 Task: Search one way flight ticket for 5 adults, 2 children, 1 infant in seat and 1 infant on lap in economy from Tucson: Tucson International Airport to Gillette: Gillette Campbell County Airport on 5-1-2023. Choice of flights is Alaska. Number of bags: 2 carry on bags. Price is upto 20000. Outbound departure time preference is 4:30.
Action: Mouse moved to (287, 171)
Screenshot: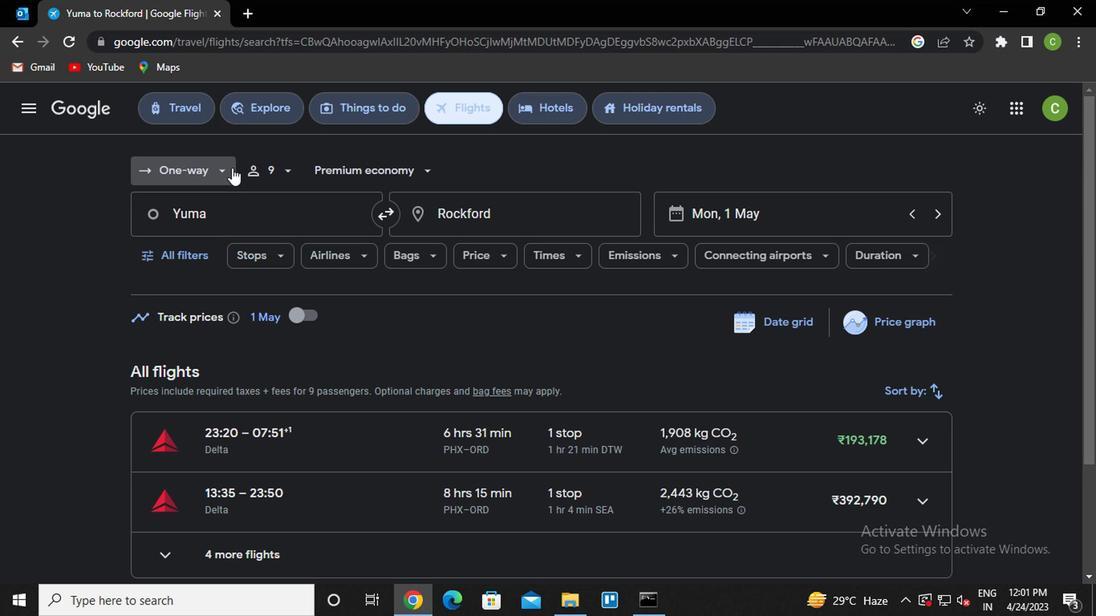 
Action: Mouse pressed left at (287, 171)
Screenshot: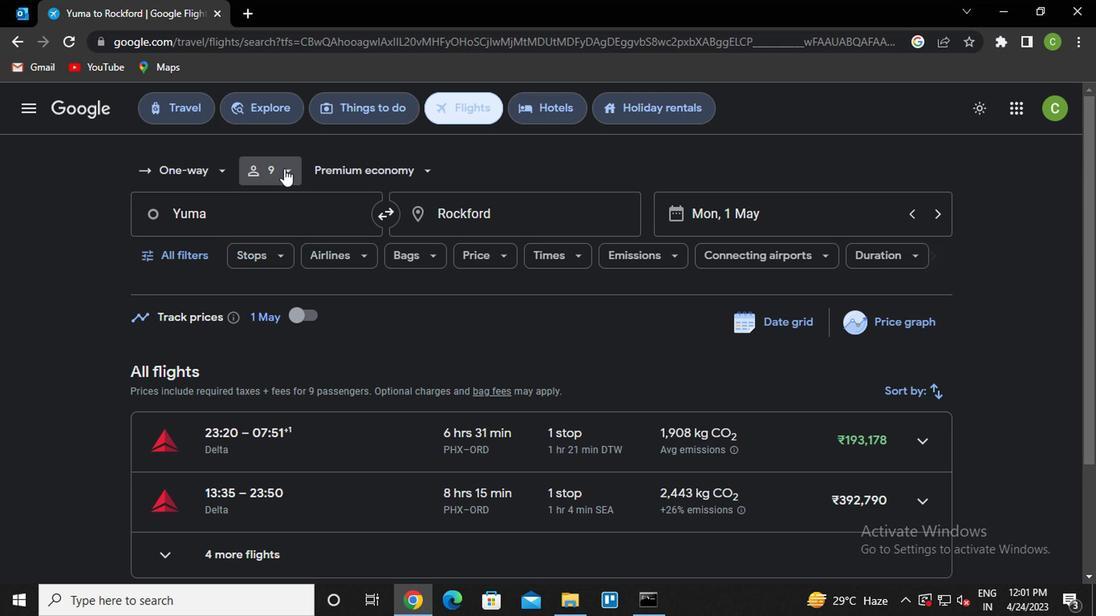 
Action: Mouse moved to (404, 217)
Screenshot: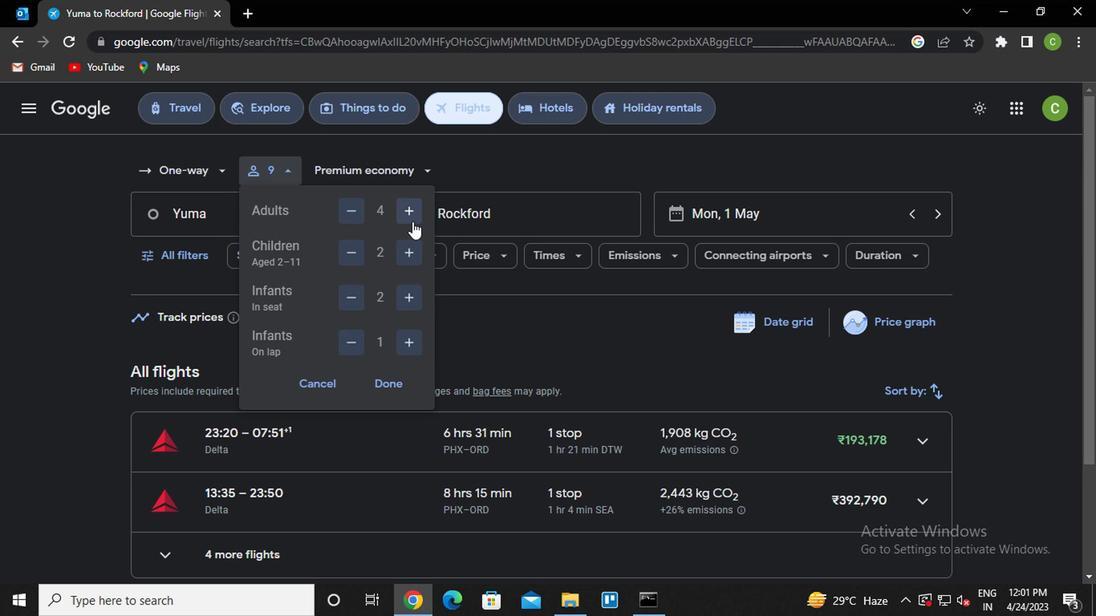 
Action: Mouse pressed left at (404, 217)
Screenshot: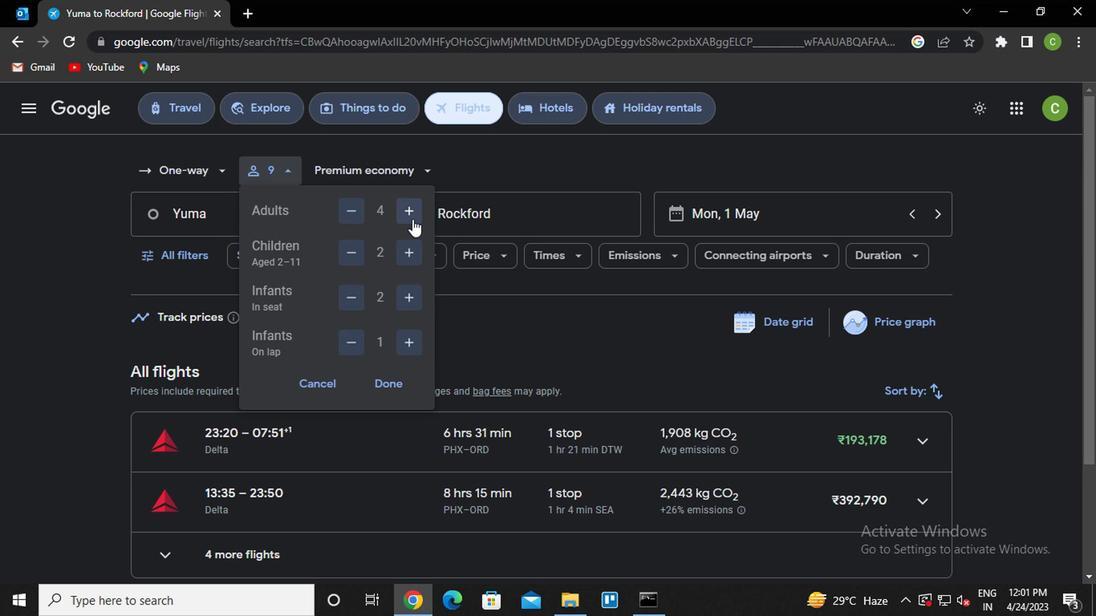 
Action: Mouse moved to (350, 247)
Screenshot: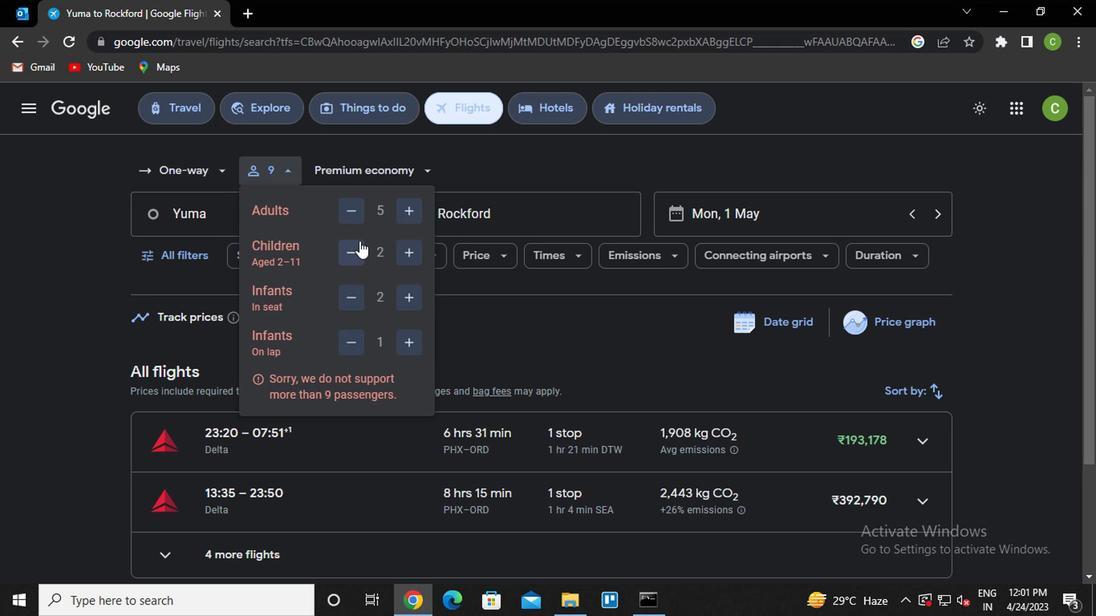 
Action: Mouse pressed left at (350, 247)
Screenshot: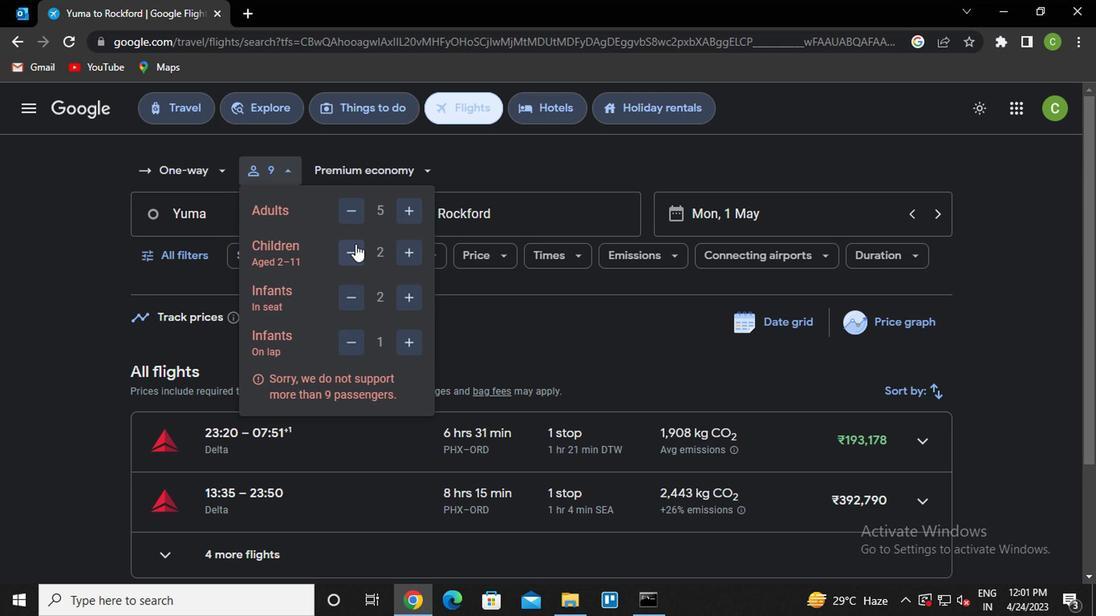 
Action: Mouse moved to (404, 254)
Screenshot: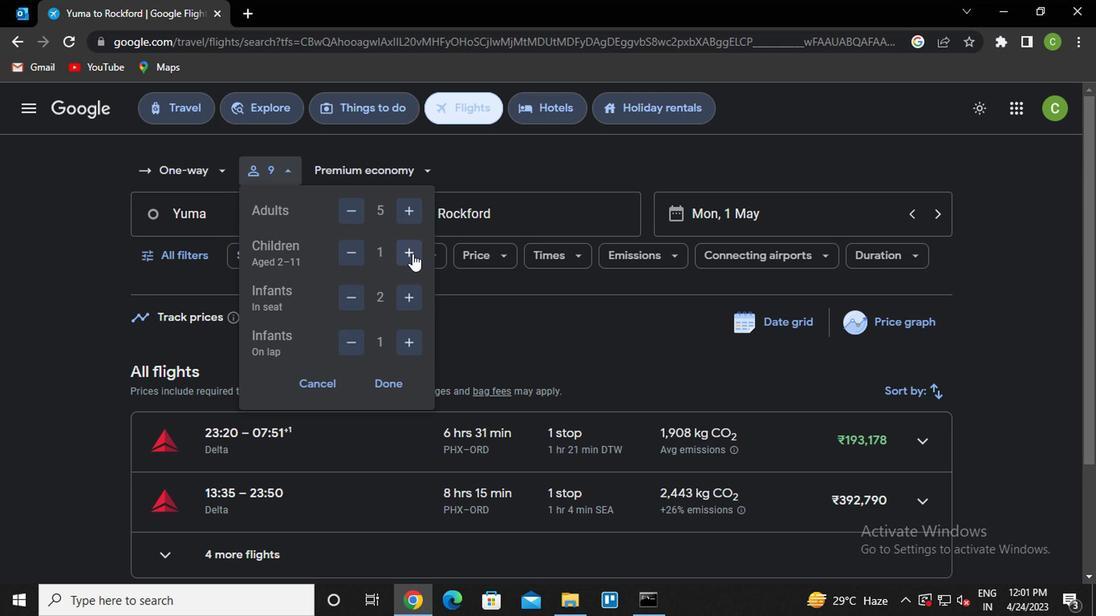 
Action: Mouse pressed left at (404, 254)
Screenshot: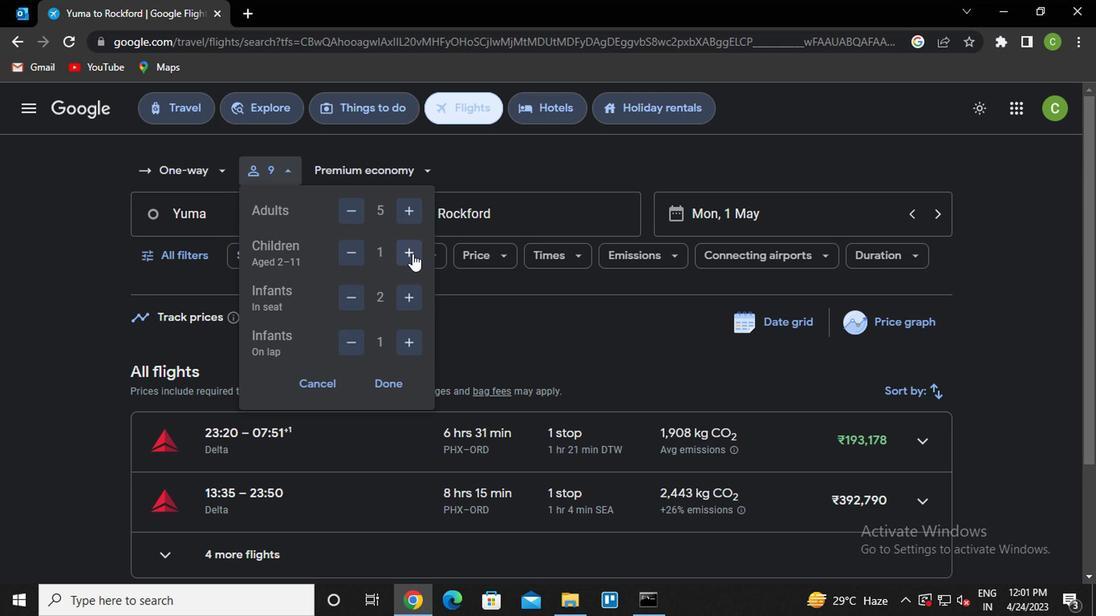 
Action: Mouse moved to (351, 296)
Screenshot: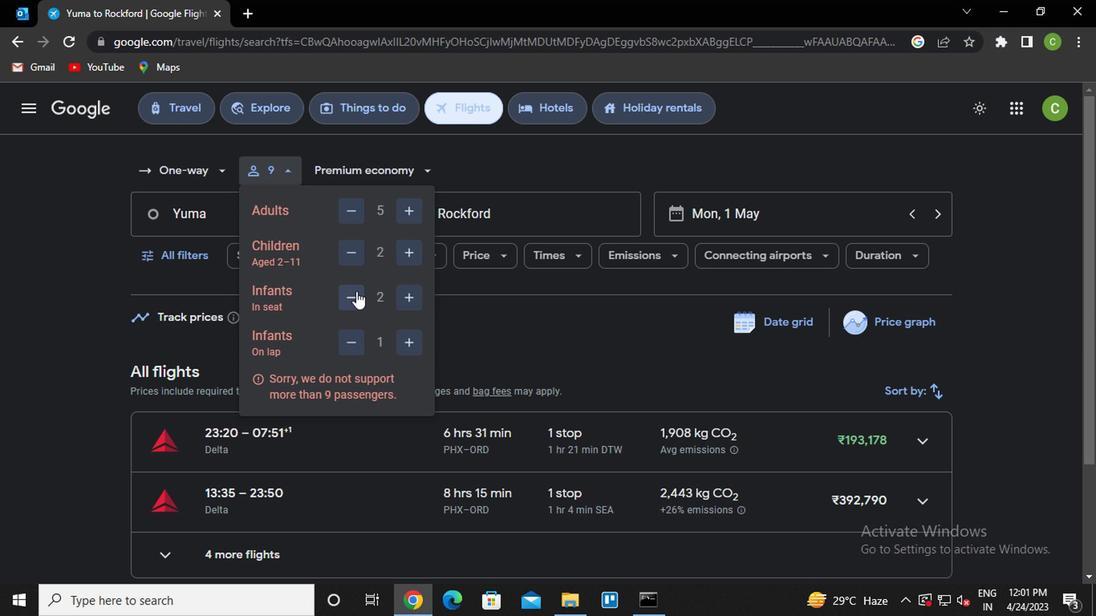 
Action: Mouse pressed left at (351, 296)
Screenshot: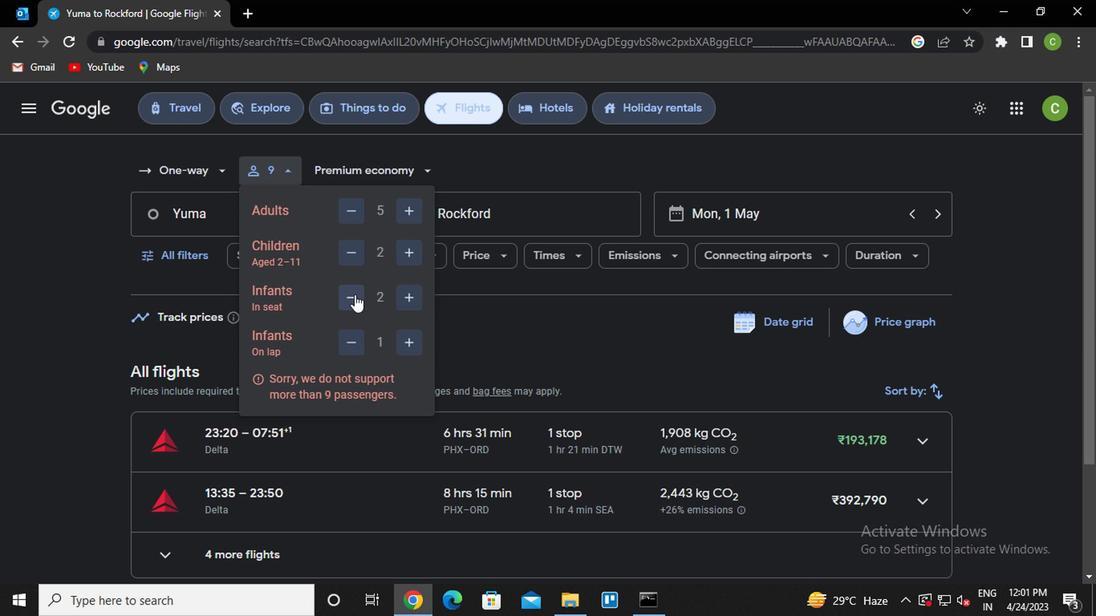 
Action: Mouse moved to (353, 338)
Screenshot: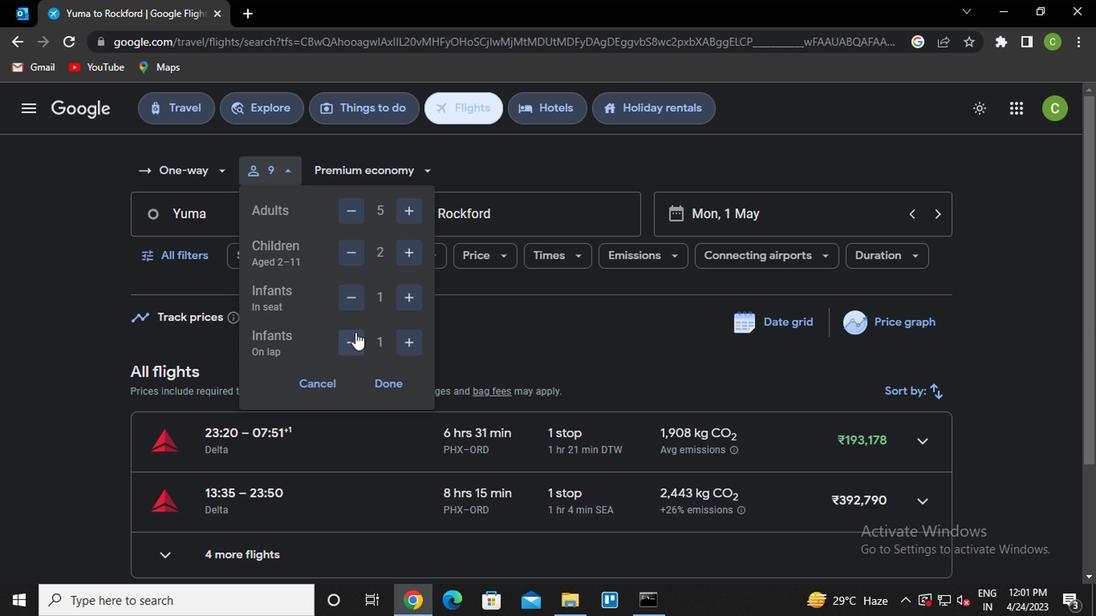
Action: Mouse pressed left at (353, 338)
Screenshot: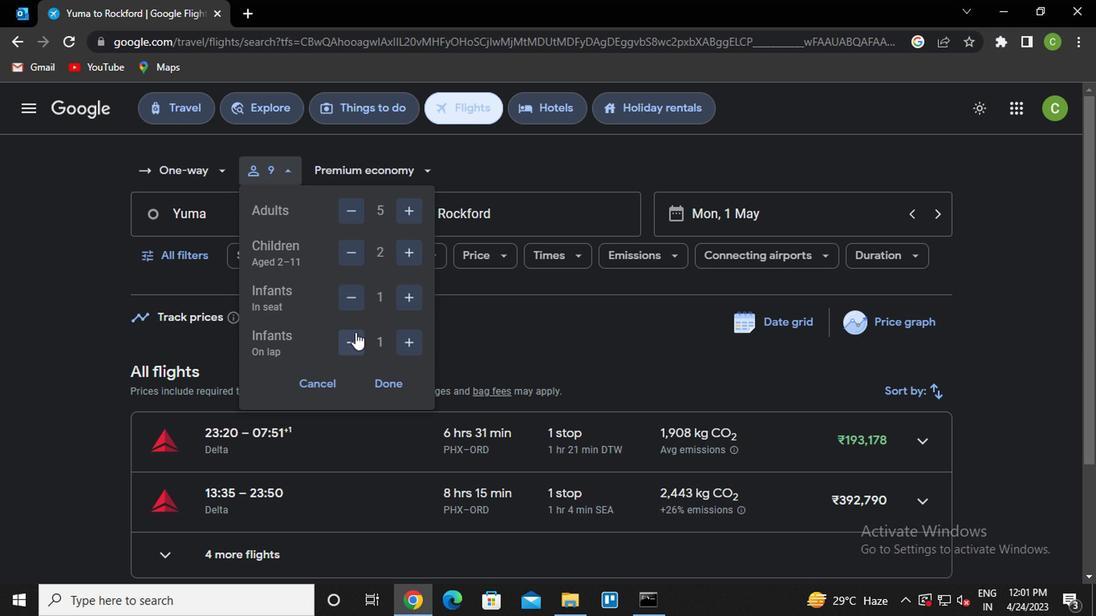 
Action: Mouse moved to (387, 382)
Screenshot: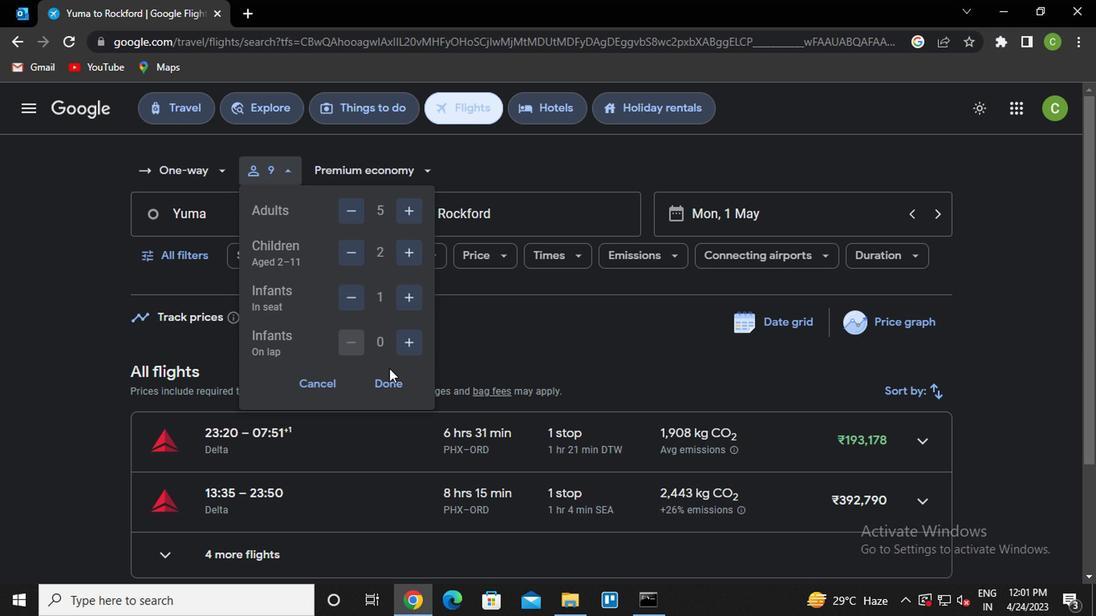 
Action: Mouse pressed left at (387, 382)
Screenshot: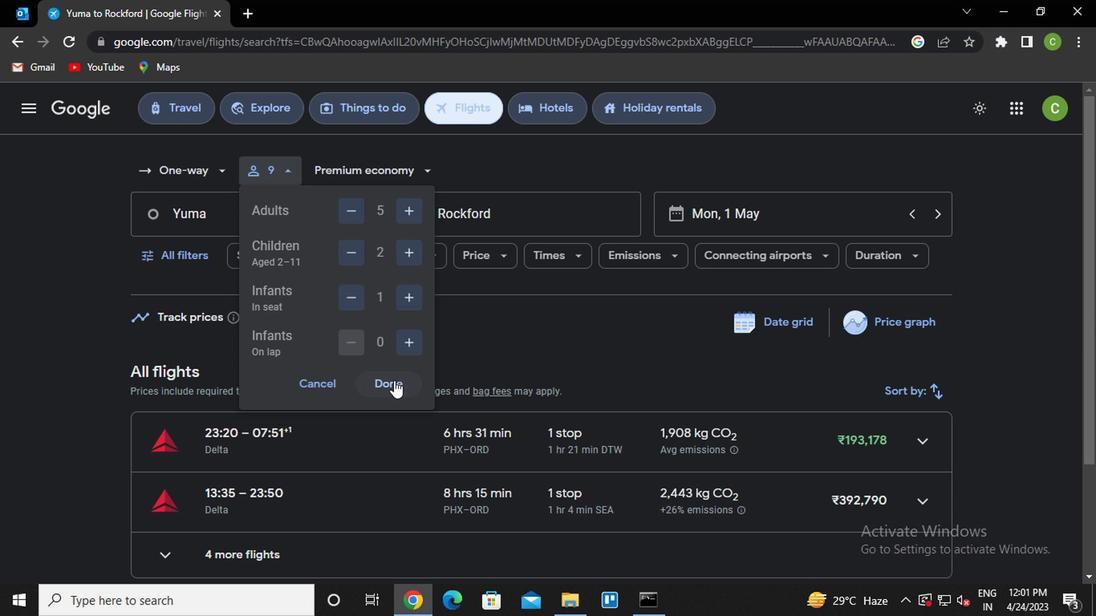 
Action: Mouse moved to (368, 179)
Screenshot: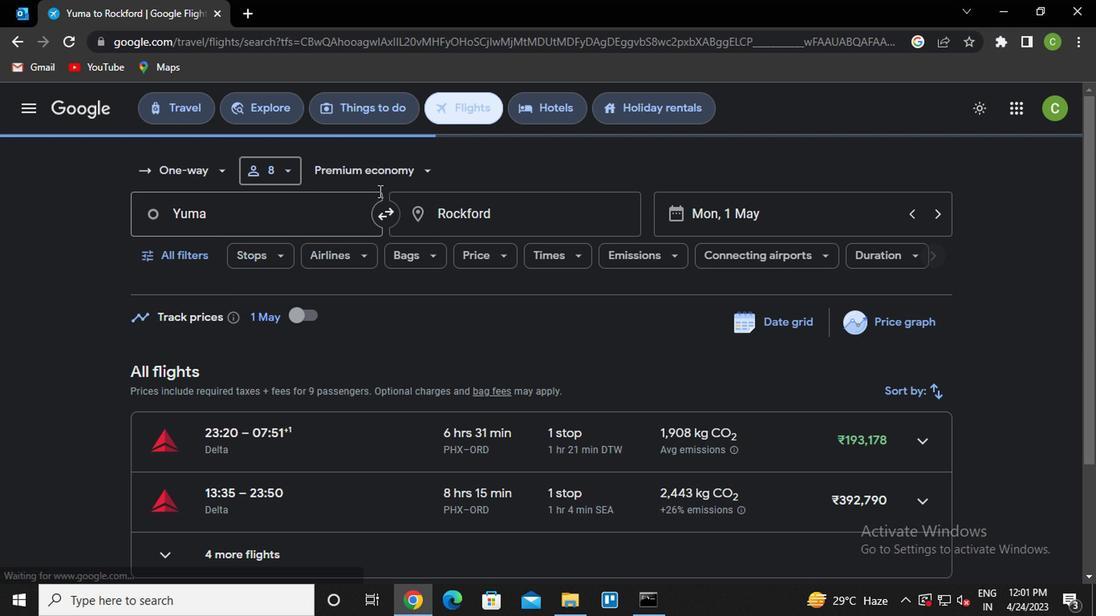 
Action: Mouse pressed left at (368, 179)
Screenshot: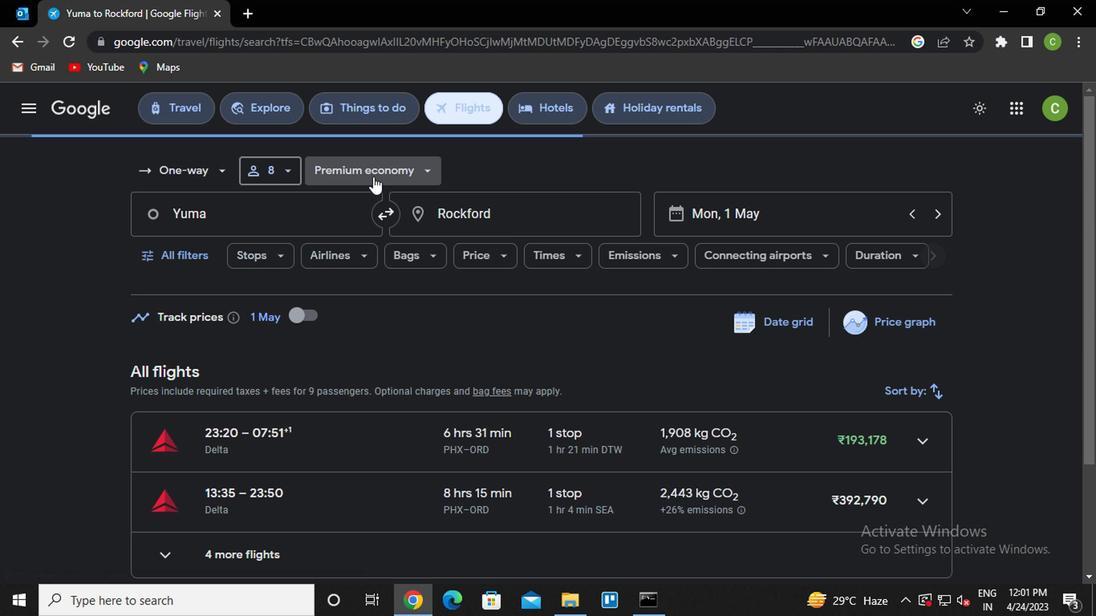 
Action: Mouse moved to (408, 217)
Screenshot: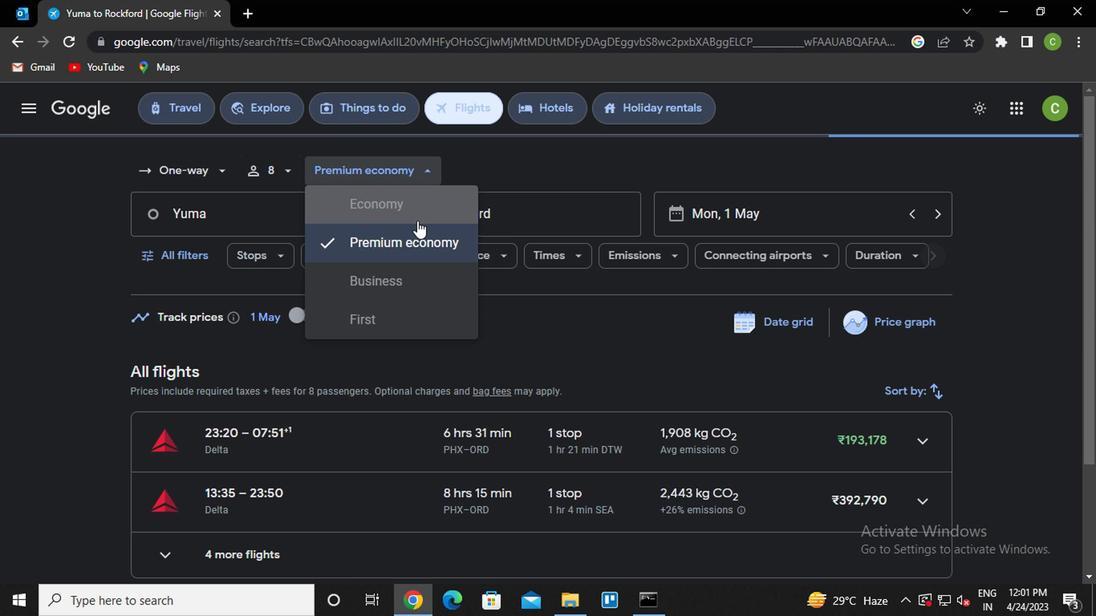 
Action: Mouse pressed left at (408, 217)
Screenshot: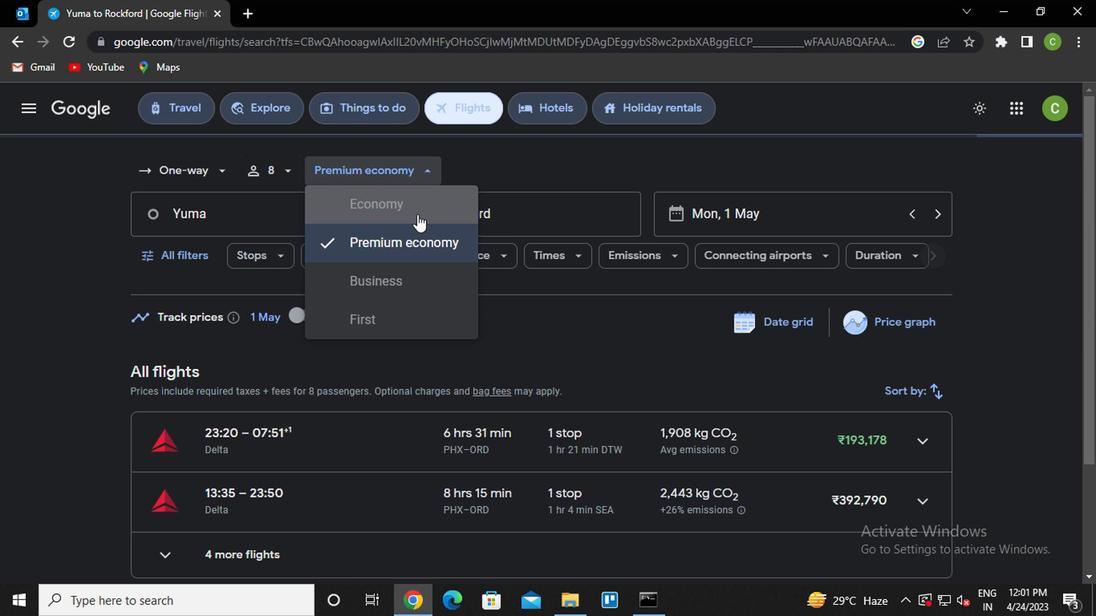 
Action: Mouse moved to (284, 220)
Screenshot: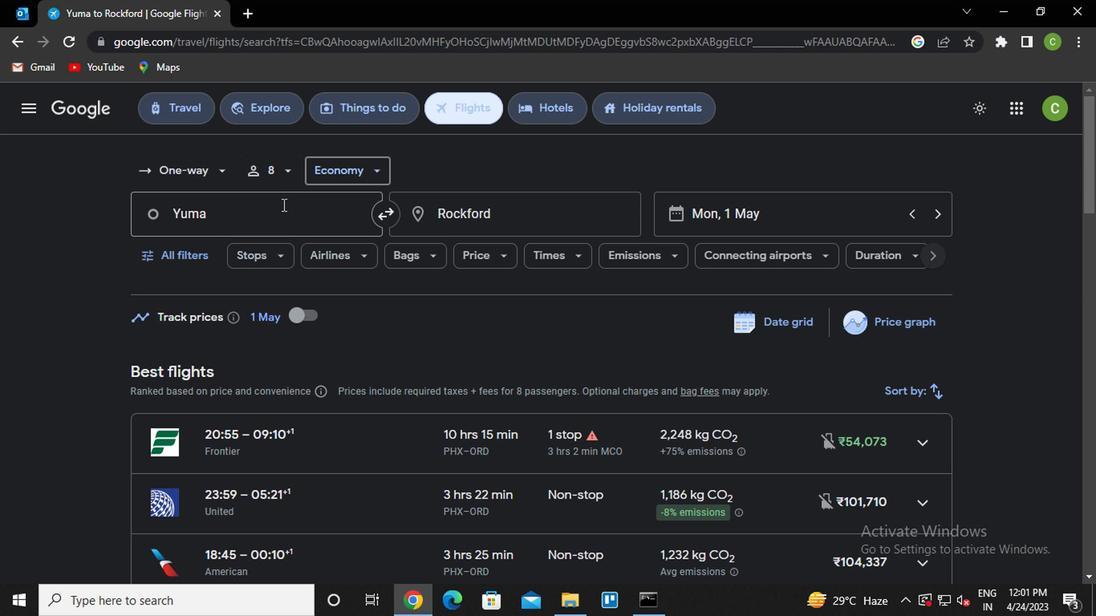 
Action: Mouse pressed left at (284, 220)
Screenshot: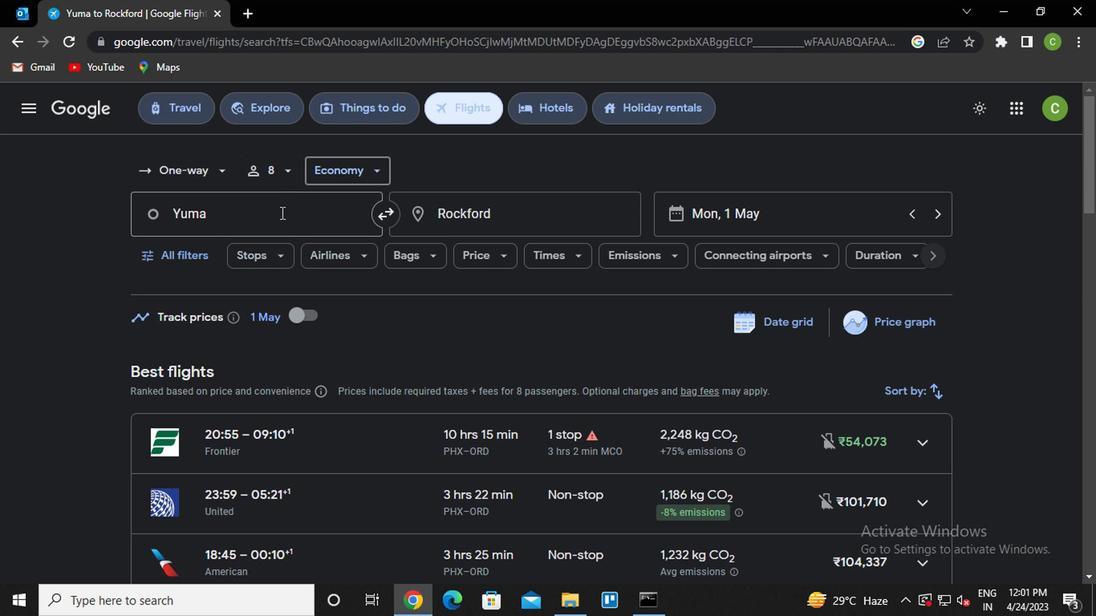 
Action: Key pressed <Key.backspace>tuscan<Key.backspace><Key.backspace><Key.backspace><Key.backspace>csn<Key.backspace>on<Key.enter>
Screenshot: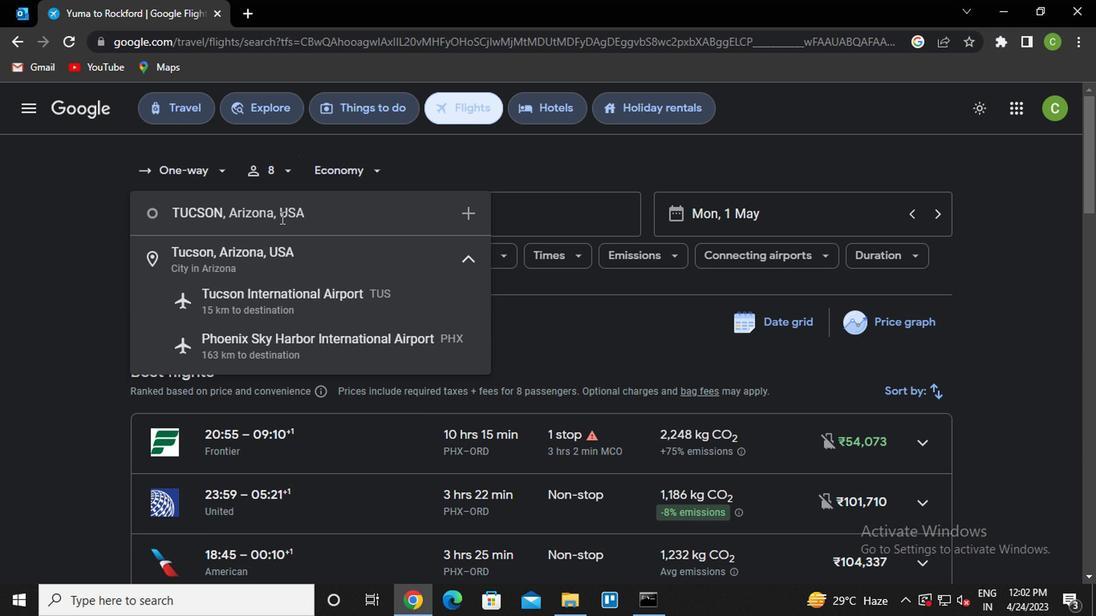 
Action: Mouse moved to (509, 214)
Screenshot: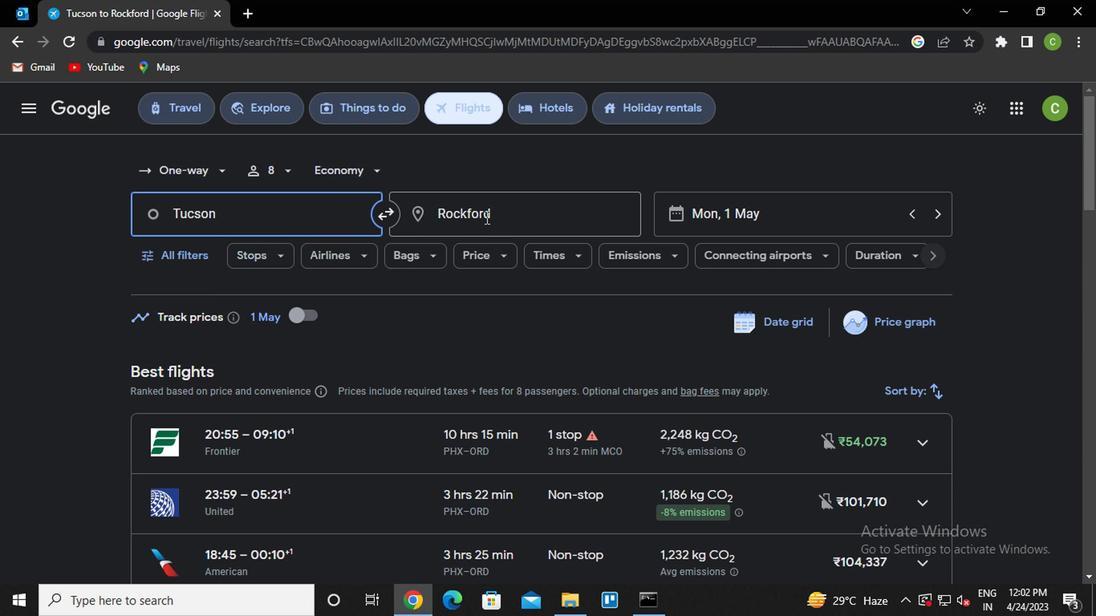 
Action: Mouse pressed left at (509, 214)
Screenshot: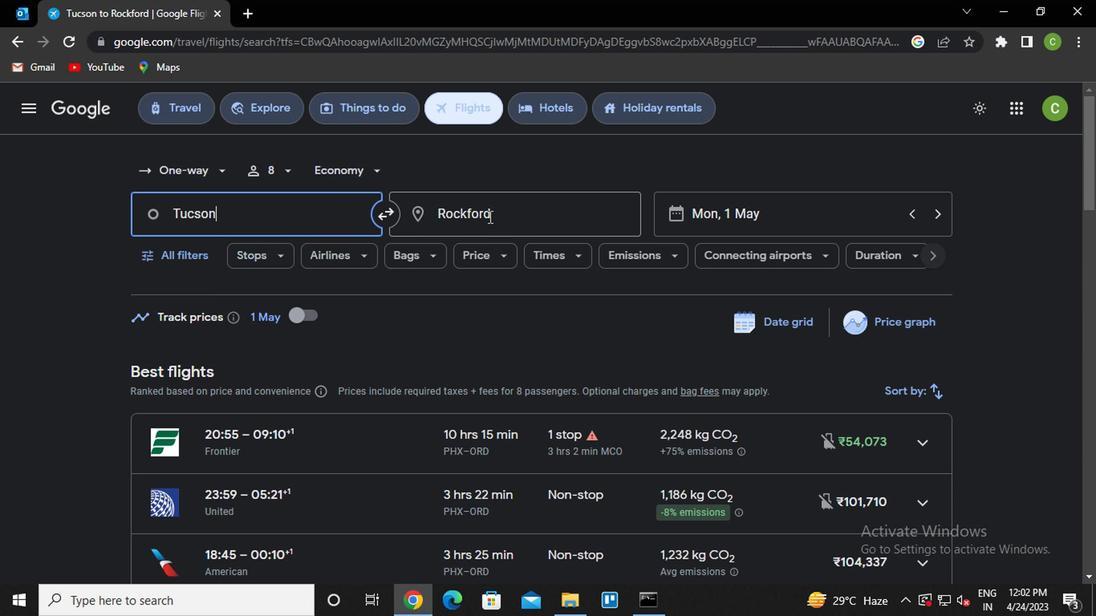 
Action: Key pressed g<Key.caps_lock>illette<Key.down><Key.enter>
Screenshot: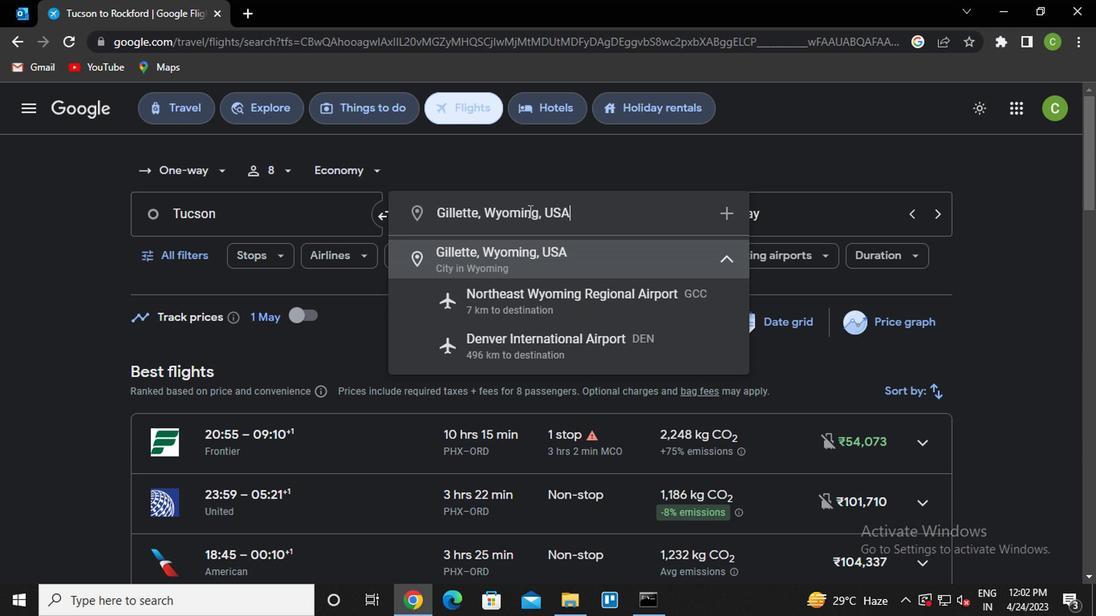 
Action: Mouse moved to (183, 258)
Screenshot: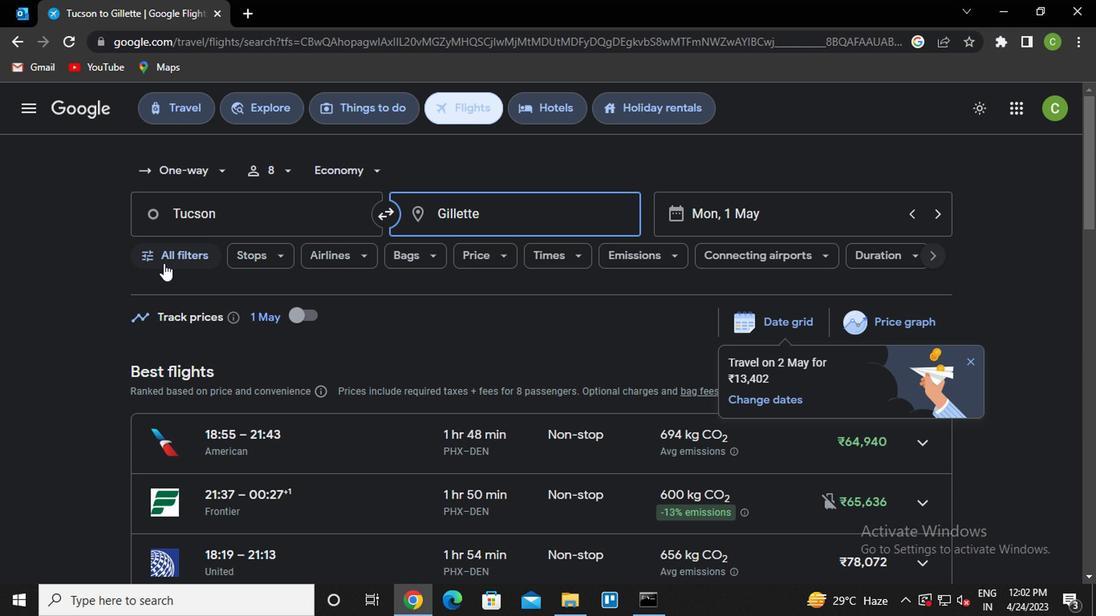 
Action: Mouse pressed left at (183, 258)
Screenshot: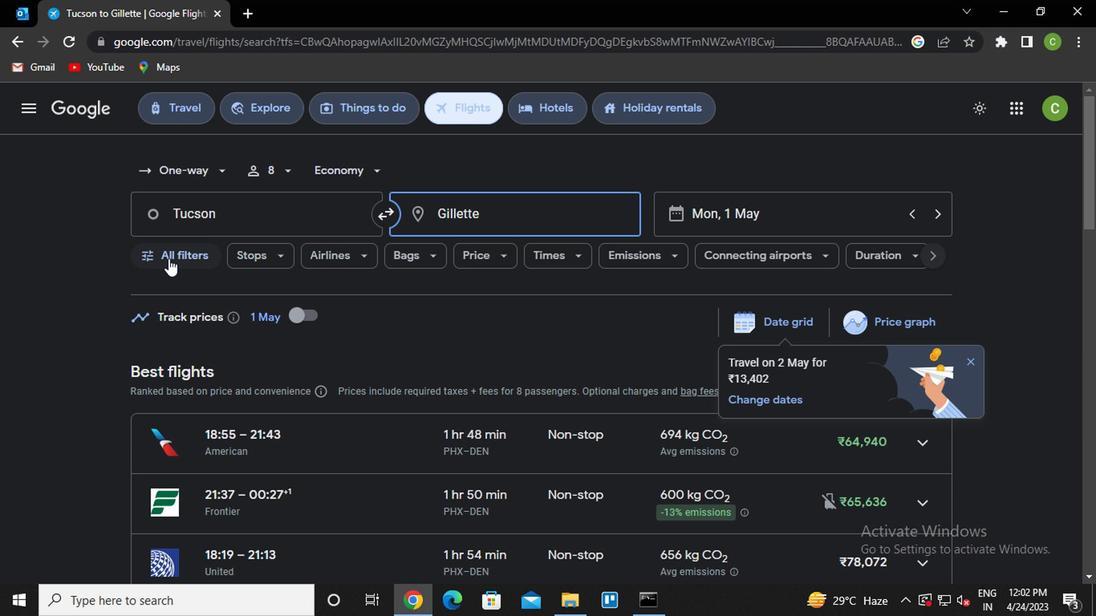 
Action: Mouse moved to (262, 383)
Screenshot: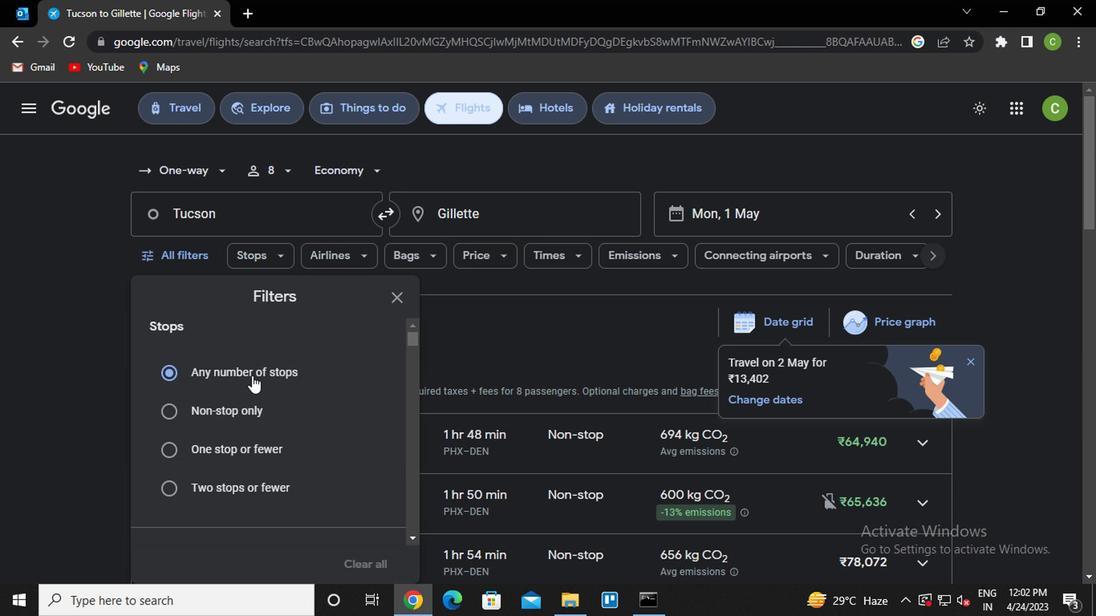 
Action: Mouse scrolled (262, 382) with delta (0, 0)
Screenshot: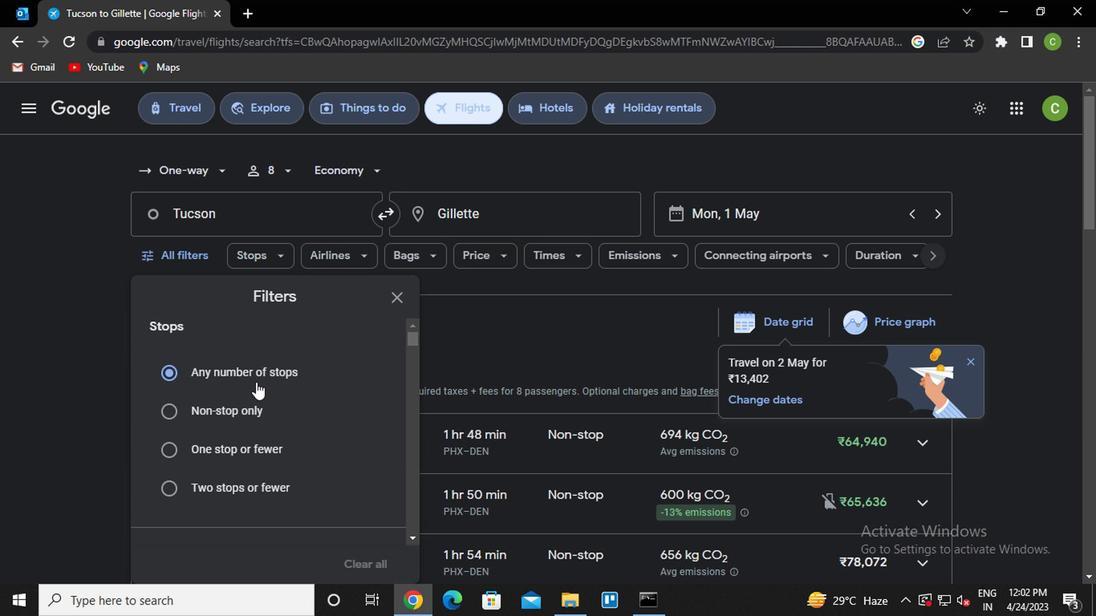 
Action: Mouse scrolled (262, 382) with delta (0, 0)
Screenshot: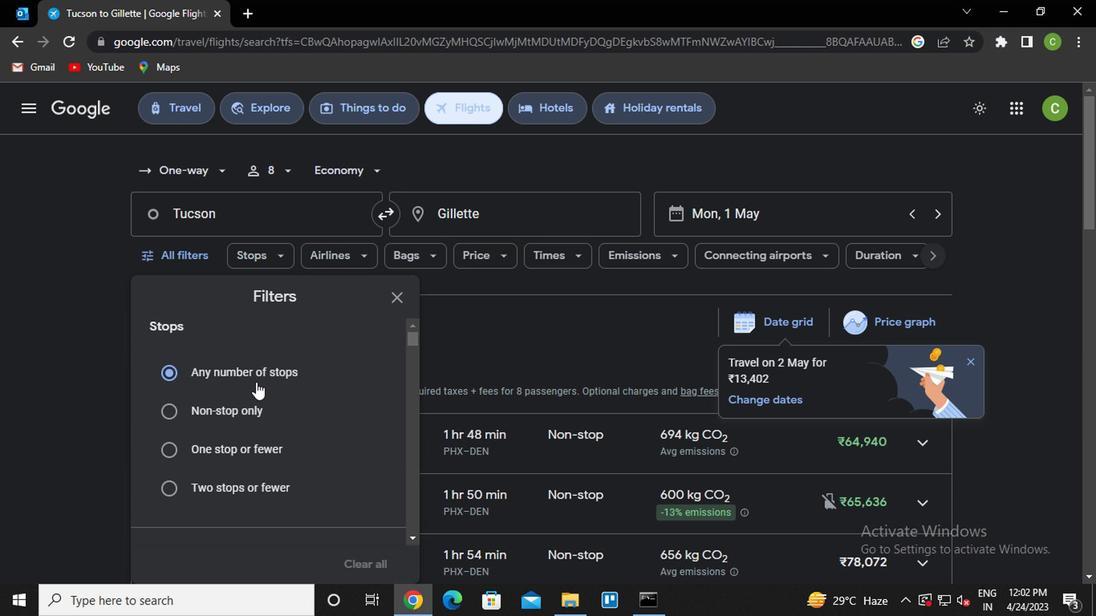 
Action: Mouse scrolled (262, 382) with delta (0, 0)
Screenshot: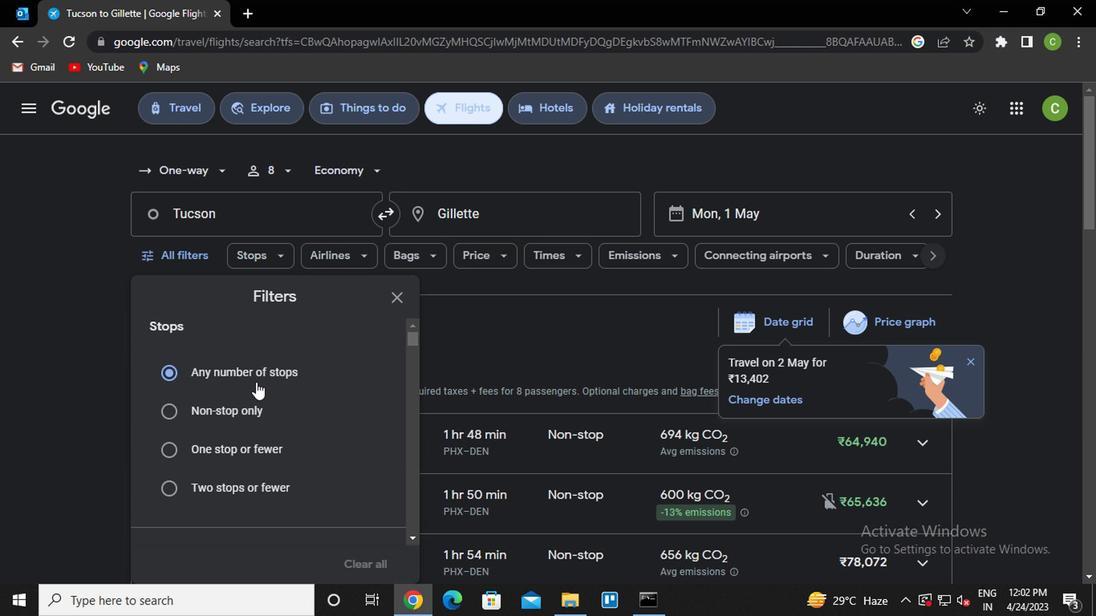
Action: Mouse scrolled (262, 382) with delta (0, 0)
Screenshot: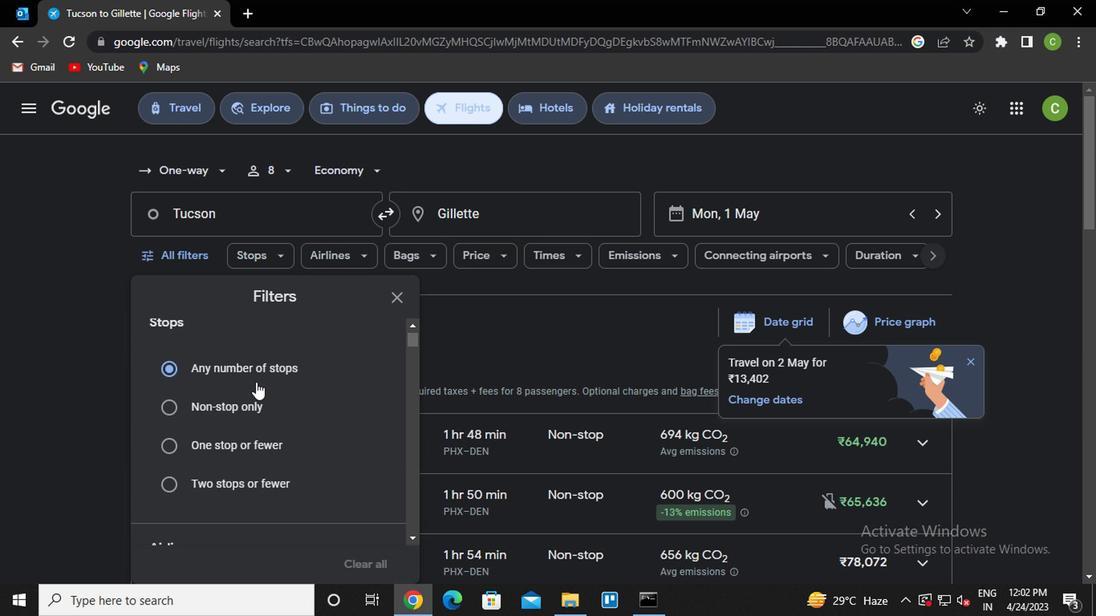 
Action: Mouse scrolled (262, 382) with delta (0, 0)
Screenshot: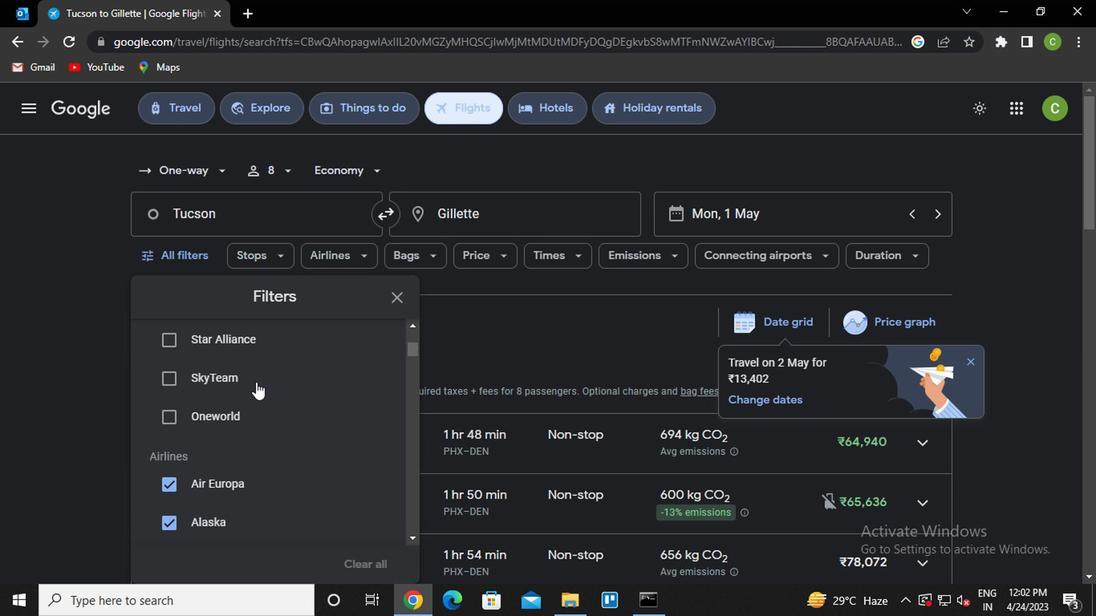
Action: Mouse scrolled (262, 382) with delta (0, 0)
Screenshot: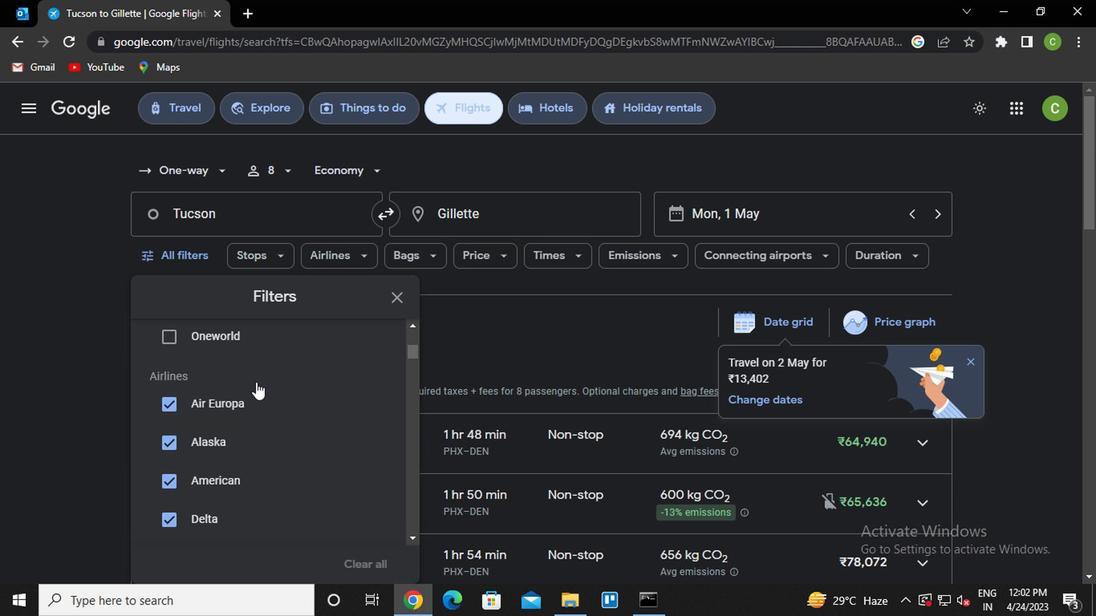
Action: Mouse scrolled (262, 382) with delta (0, 0)
Screenshot: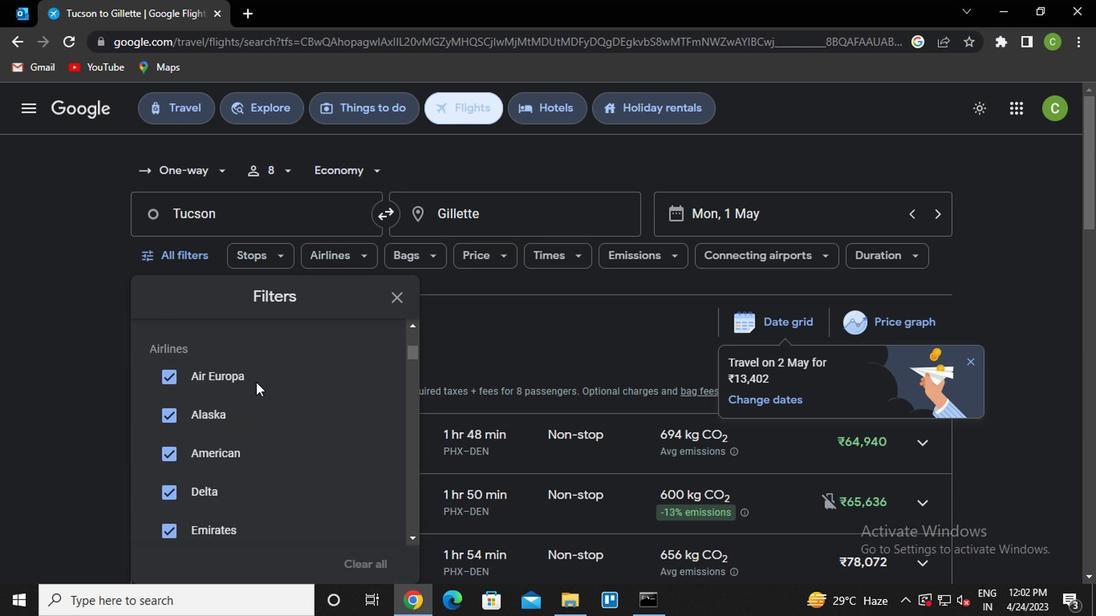 
Action: Mouse scrolled (262, 384) with delta (0, 1)
Screenshot: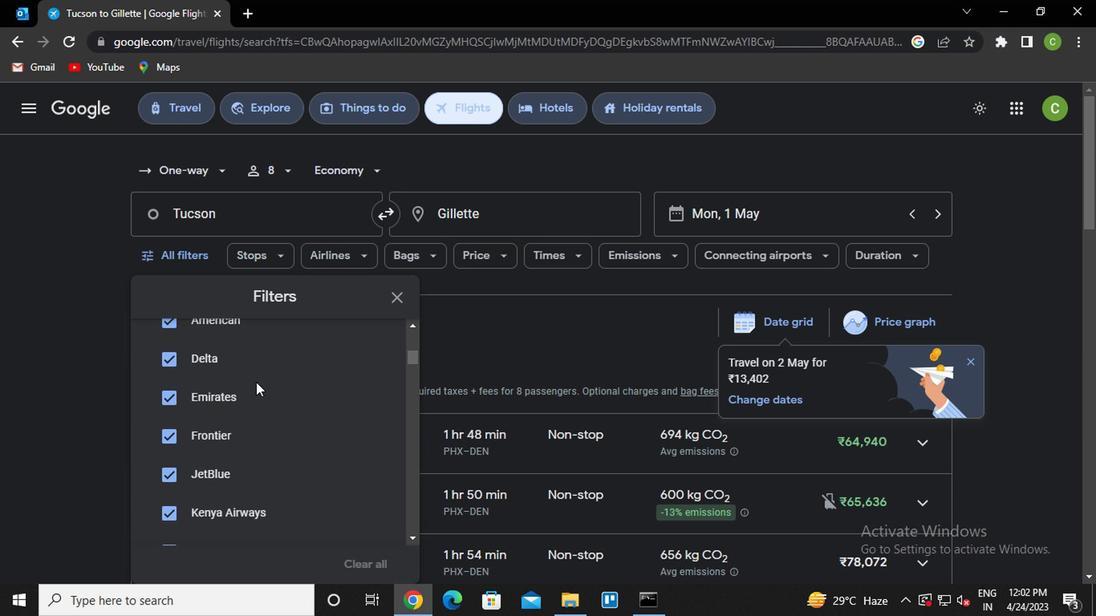 
Action: Mouse moved to (368, 366)
Screenshot: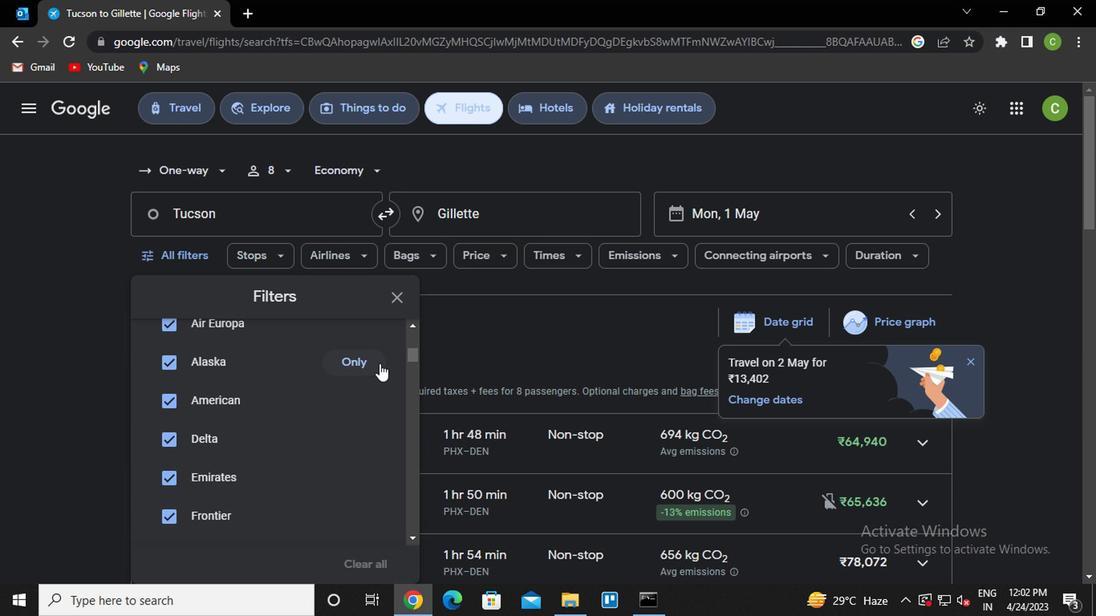 
Action: Mouse pressed left at (368, 366)
Screenshot: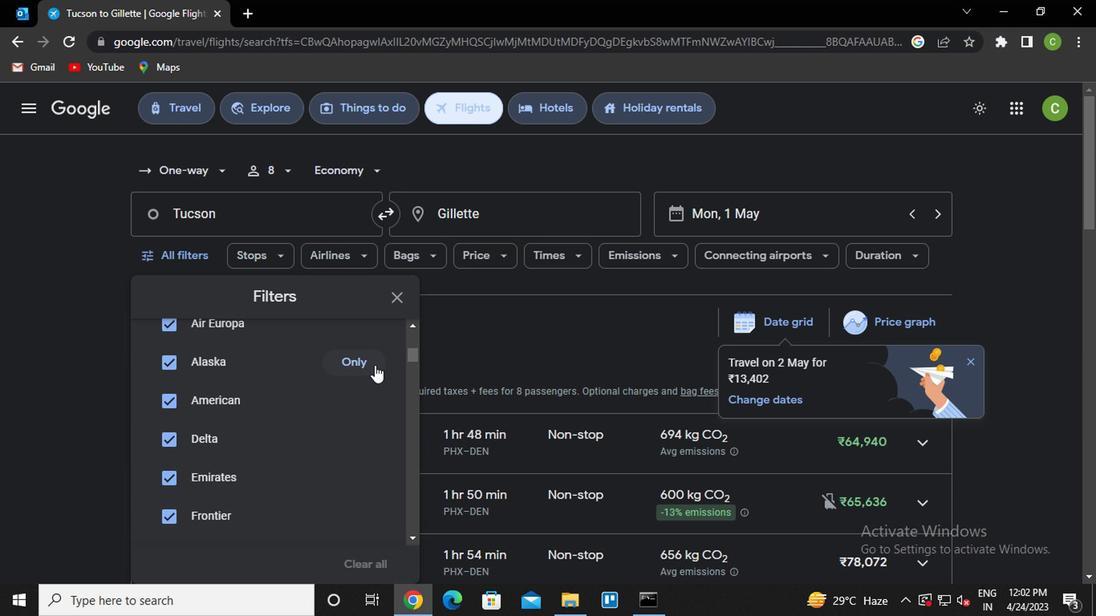 
Action: Mouse moved to (336, 390)
Screenshot: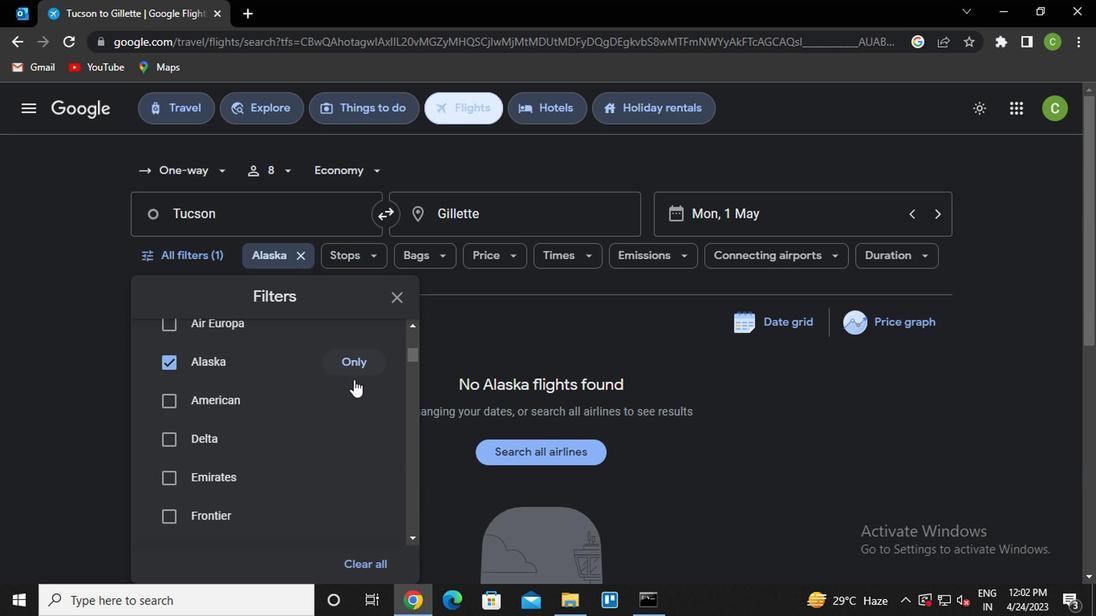 
Action: Mouse scrolled (336, 390) with delta (0, 0)
Screenshot: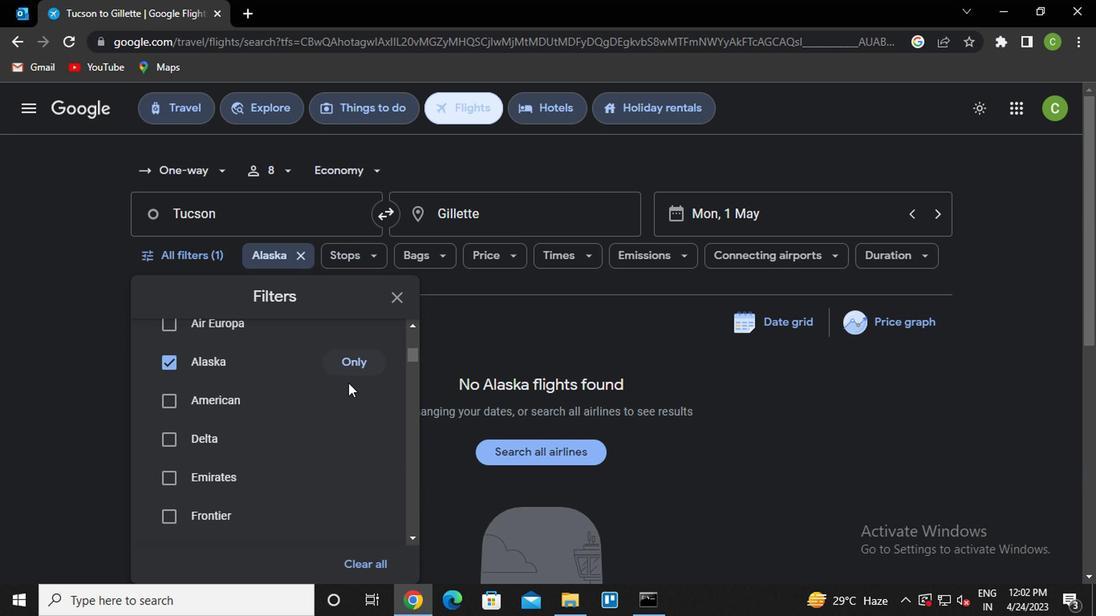 
Action: Mouse scrolled (336, 390) with delta (0, 0)
Screenshot: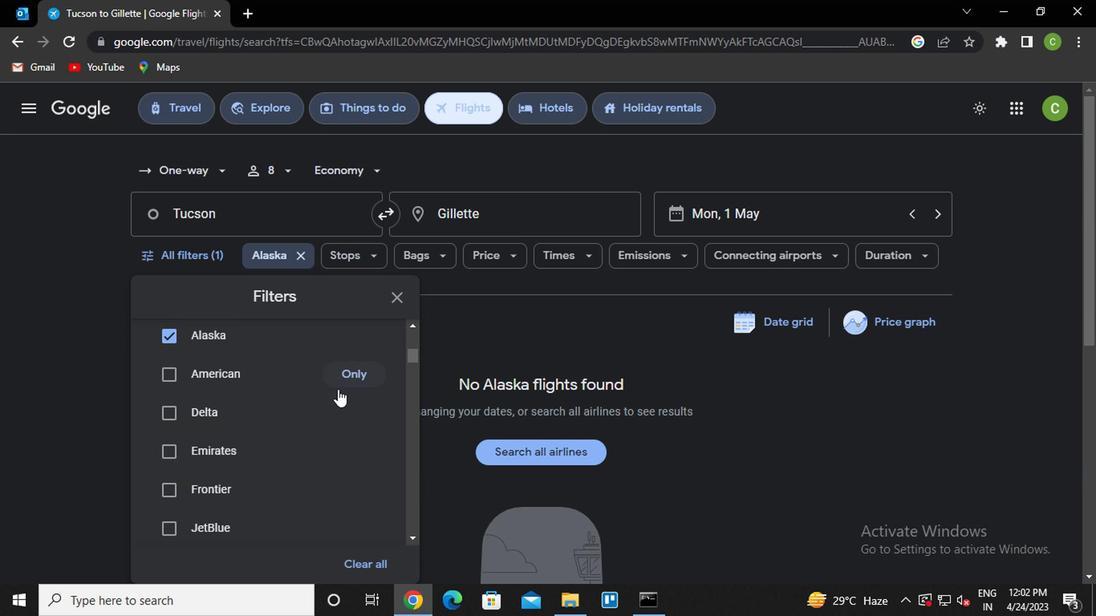 
Action: Mouse moved to (335, 391)
Screenshot: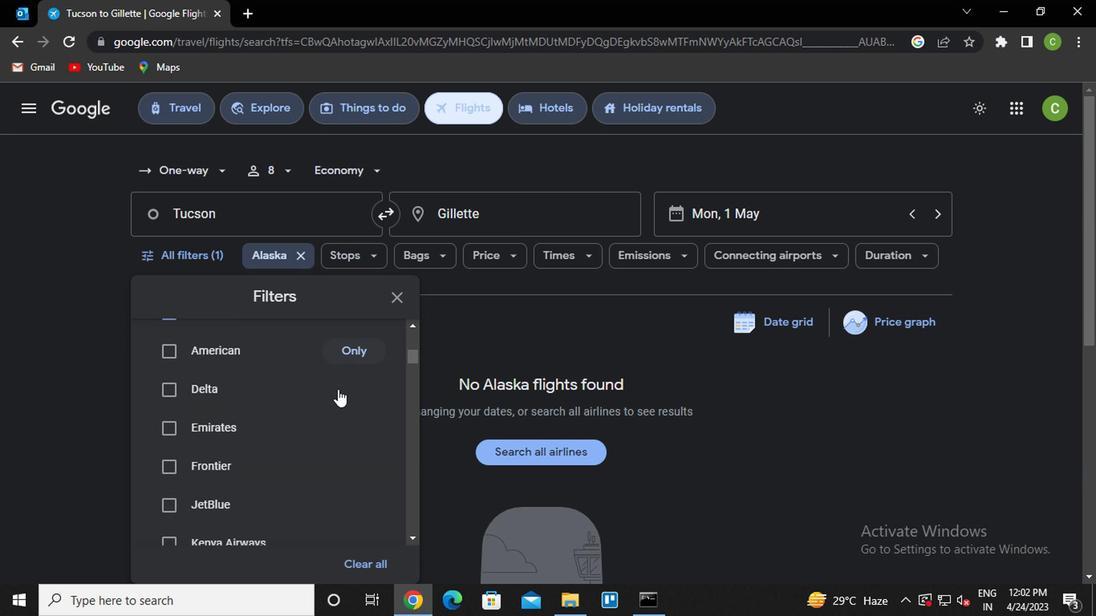 
Action: Mouse scrolled (335, 390) with delta (0, 0)
Screenshot: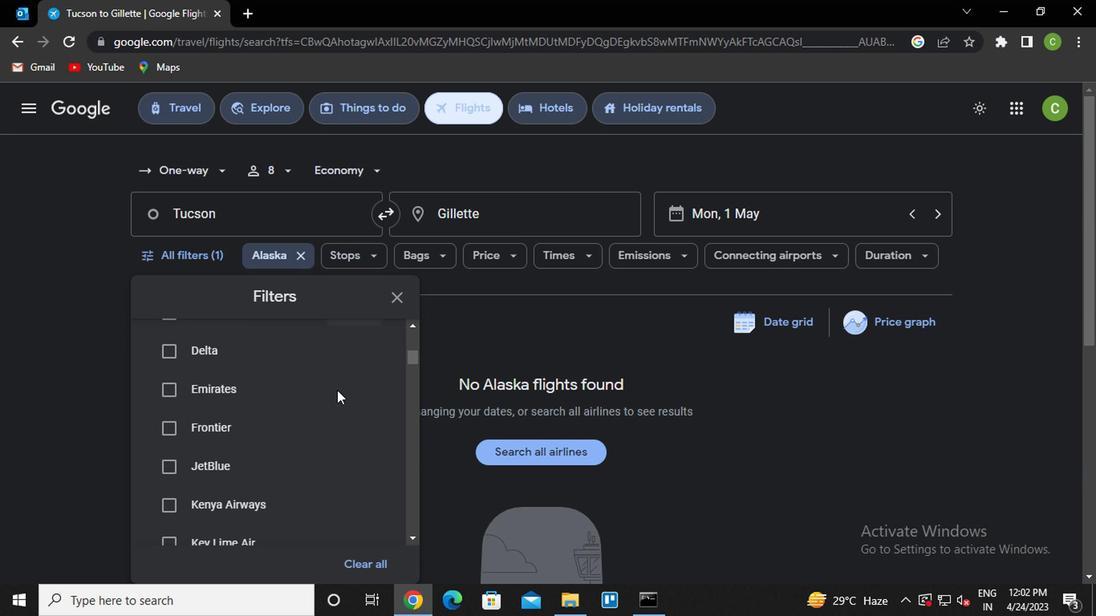 
Action: Mouse scrolled (335, 390) with delta (0, 0)
Screenshot: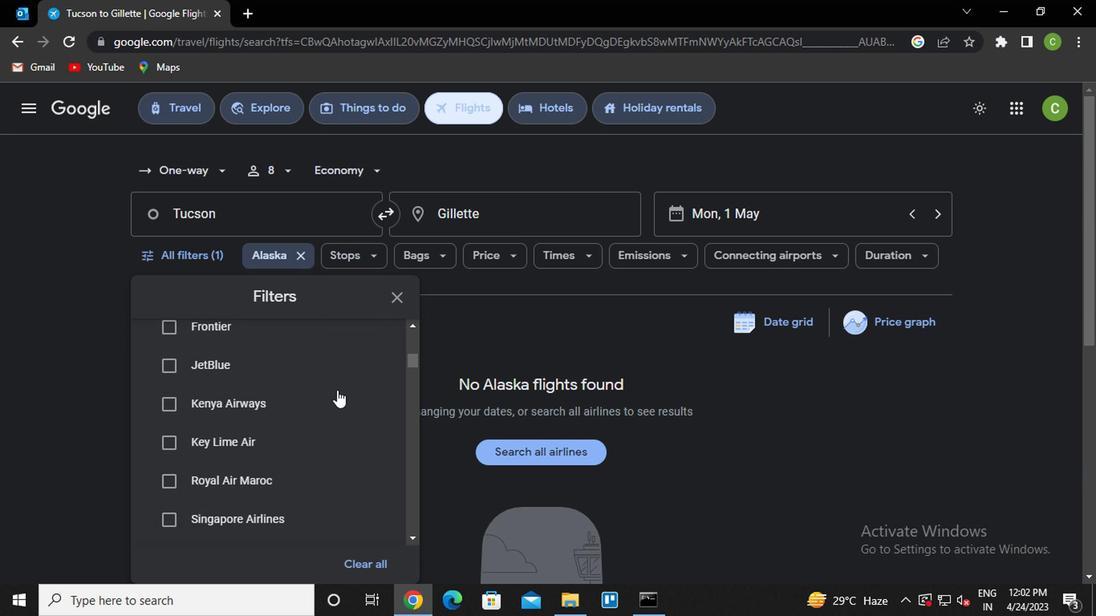 
Action: Mouse scrolled (335, 390) with delta (0, 0)
Screenshot: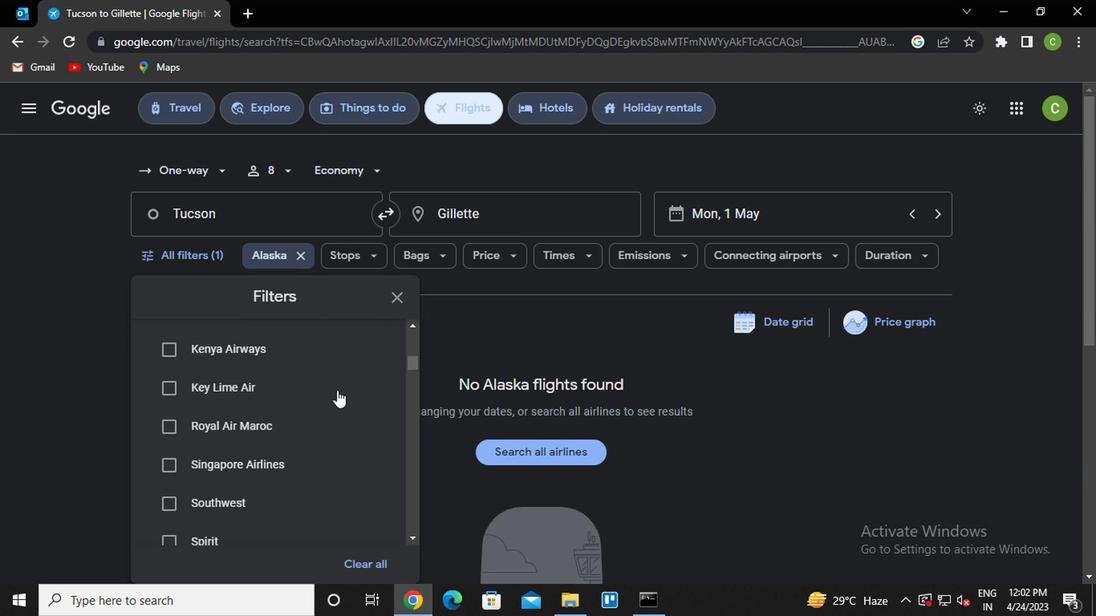 
Action: Mouse scrolled (335, 390) with delta (0, 0)
Screenshot: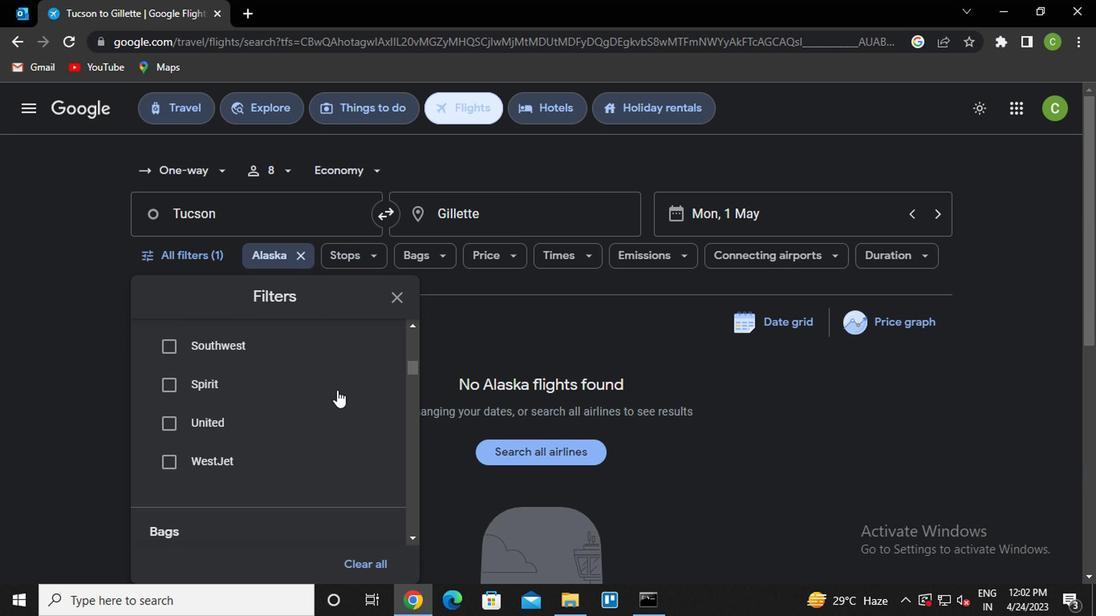 
Action: Mouse scrolled (335, 390) with delta (0, 0)
Screenshot: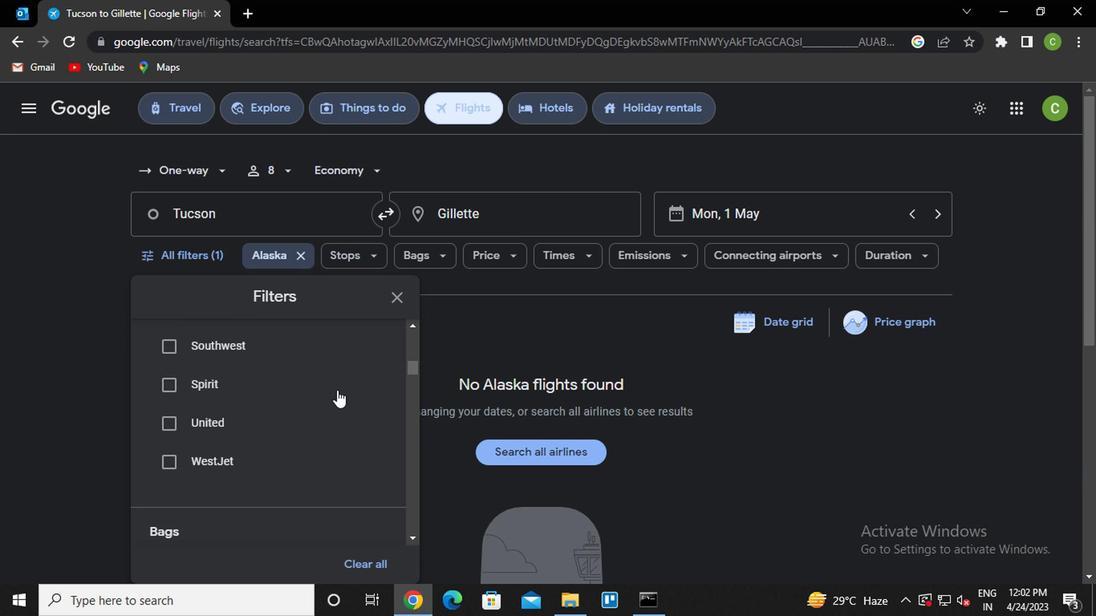 
Action: Mouse moved to (363, 443)
Screenshot: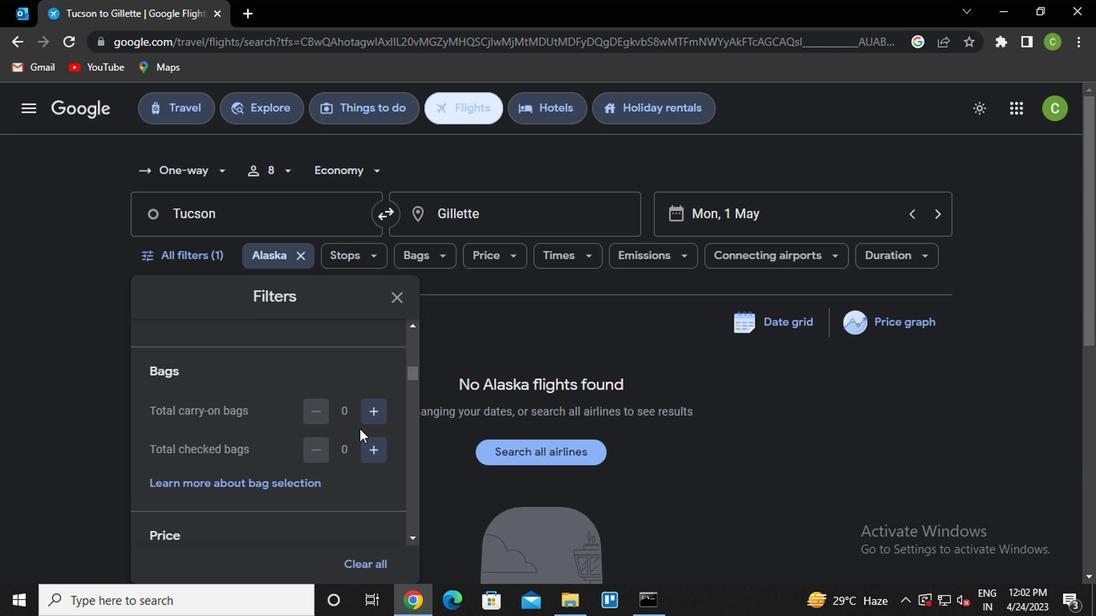 
Action: Mouse pressed left at (363, 443)
Screenshot: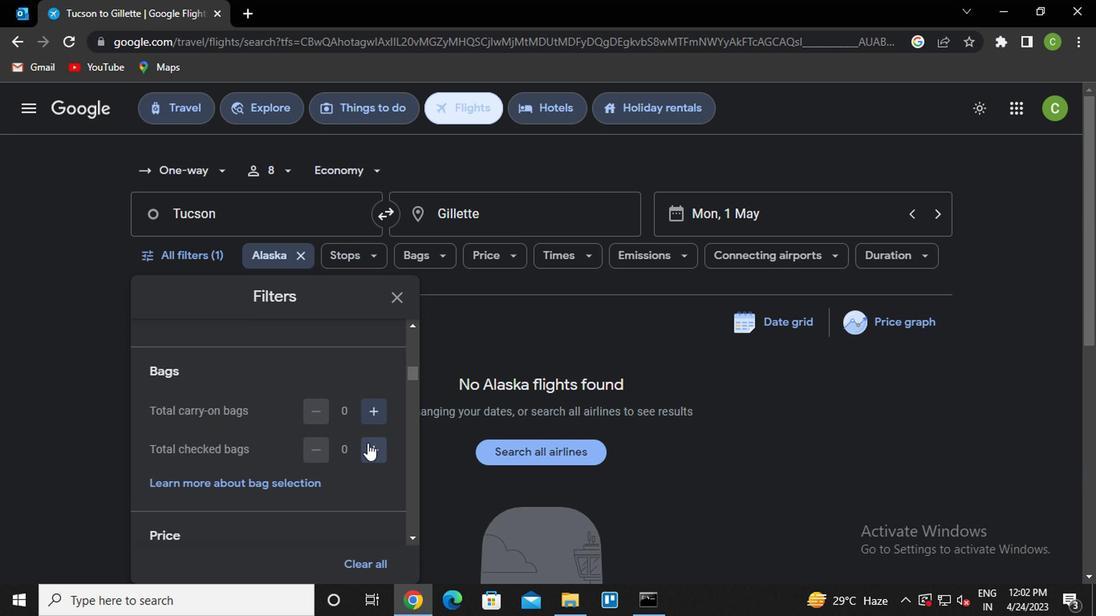 
Action: Mouse pressed left at (363, 443)
Screenshot: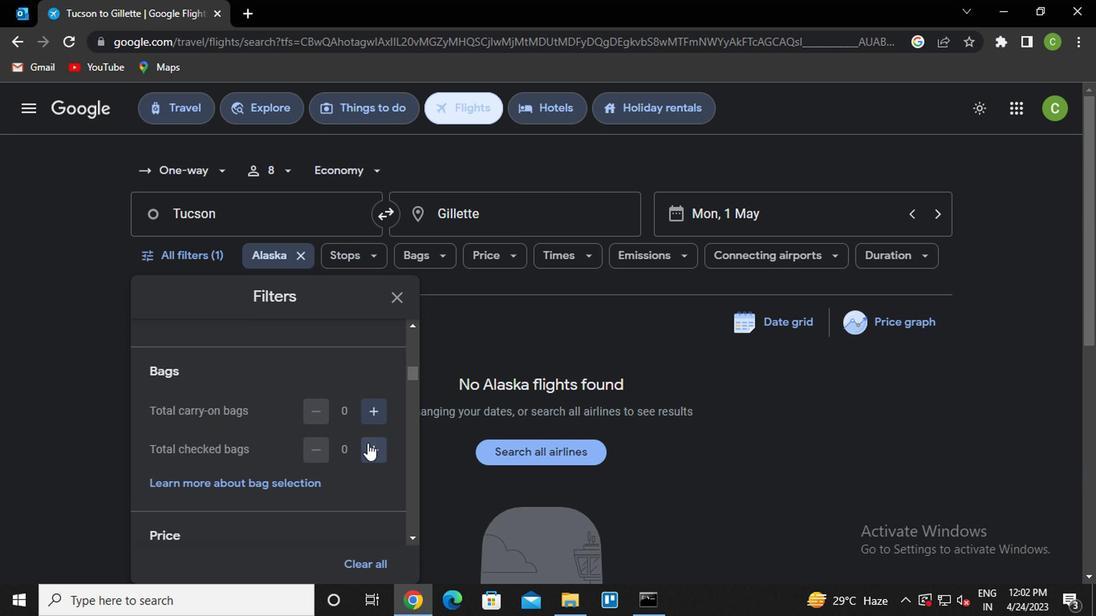 
Action: Mouse moved to (316, 442)
Screenshot: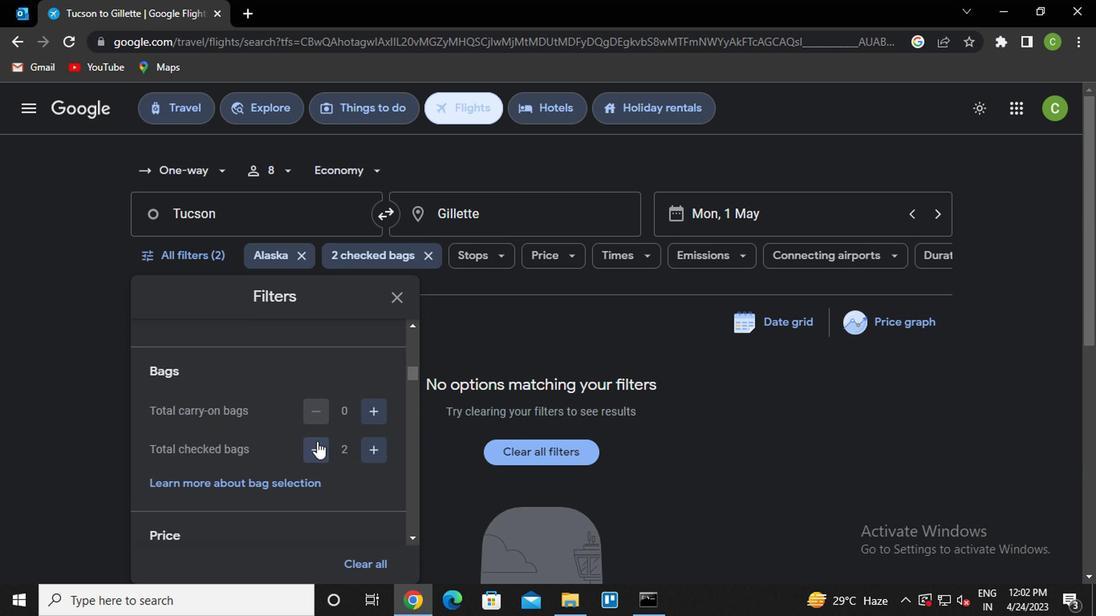 
Action: Mouse scrolled (316, 441) with delta (0, -1)
Screenshot: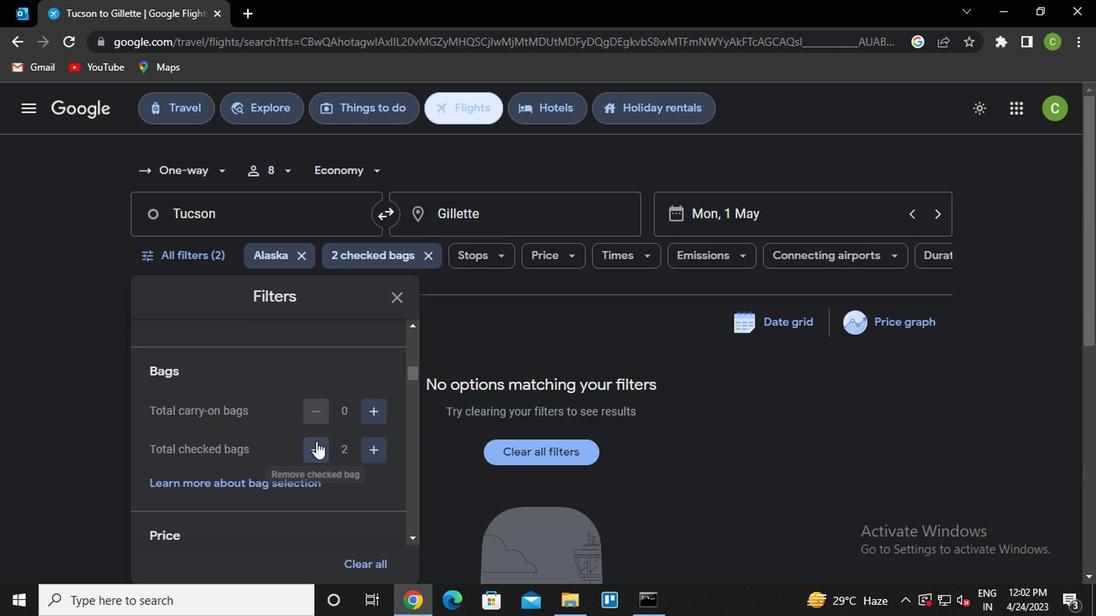 
Action: Mouse scrolled (316, 441) with delta (0, -1)
Screenshot: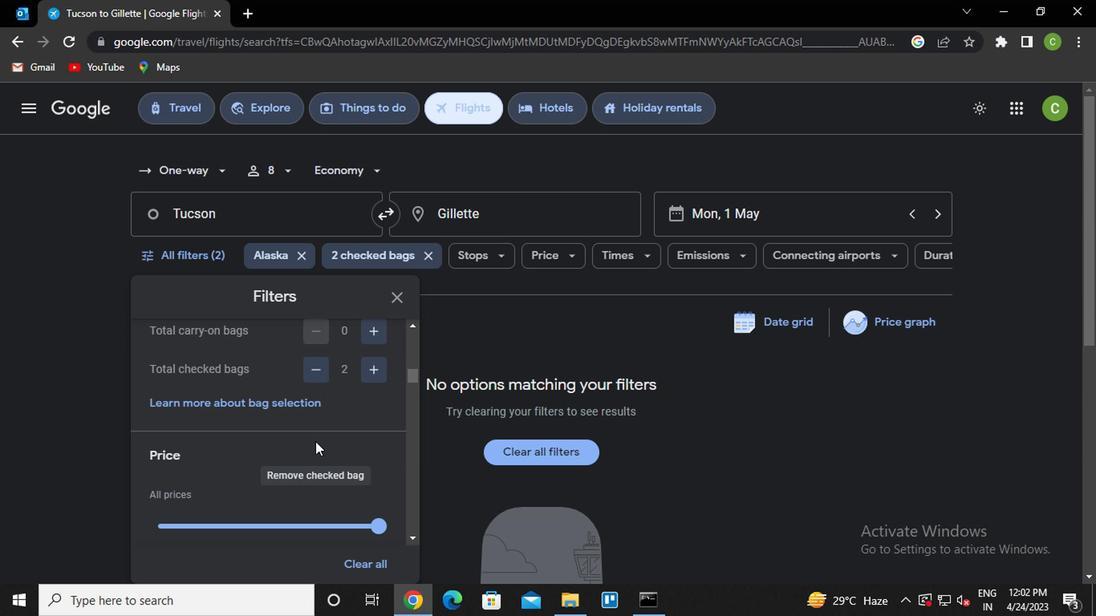 
Action: Mouse moved to (374, 447)
Screenshot: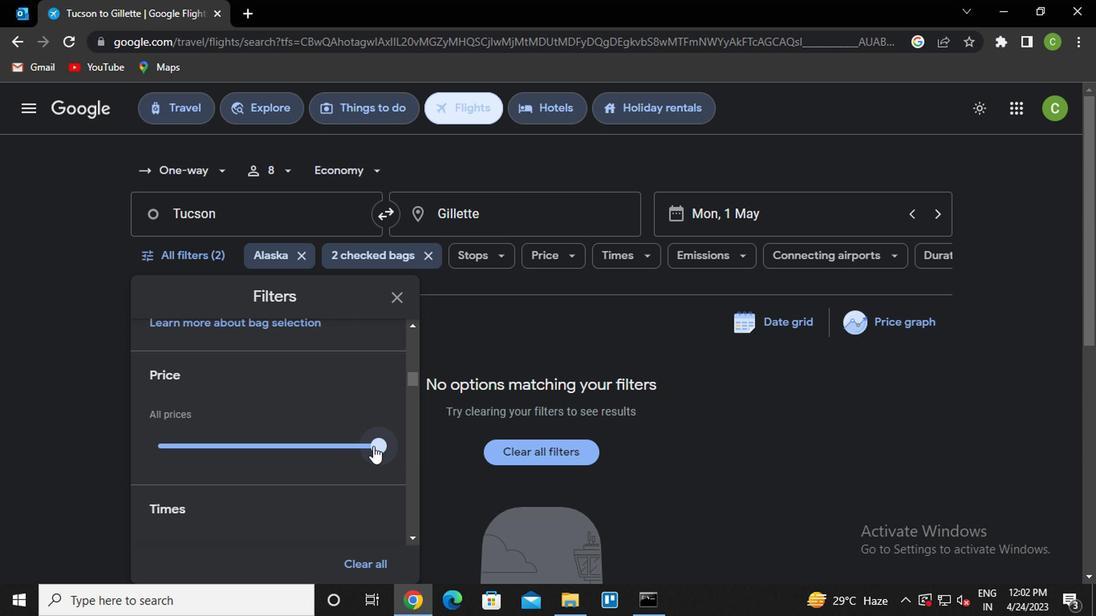 
Action: Mouse pressed left at (374, 447)
Screenshot: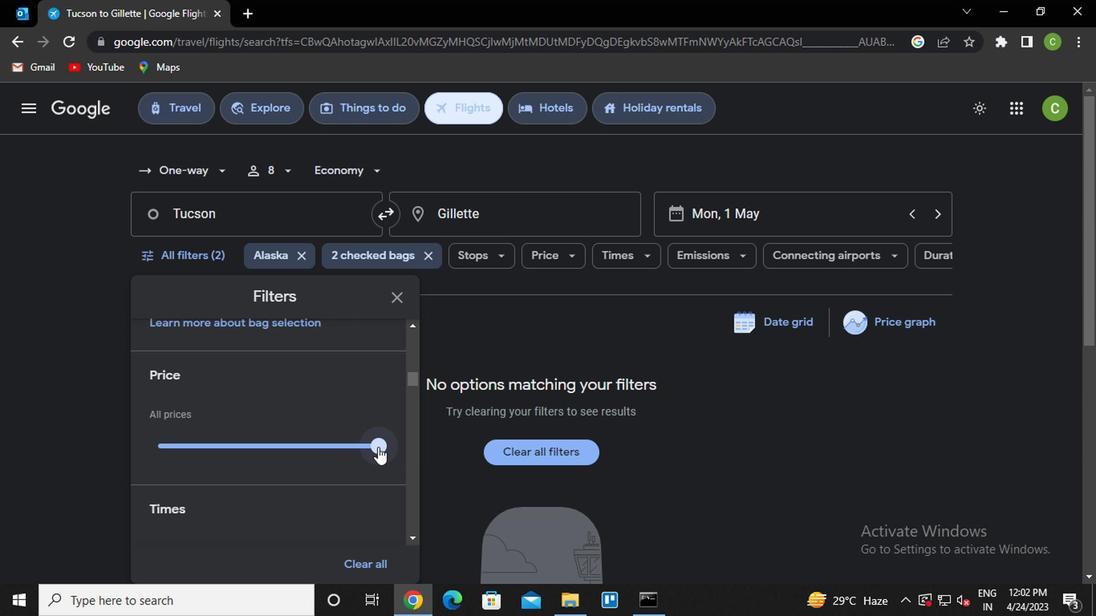 
Action: Mouse moved to (271, 394)
Screenshot: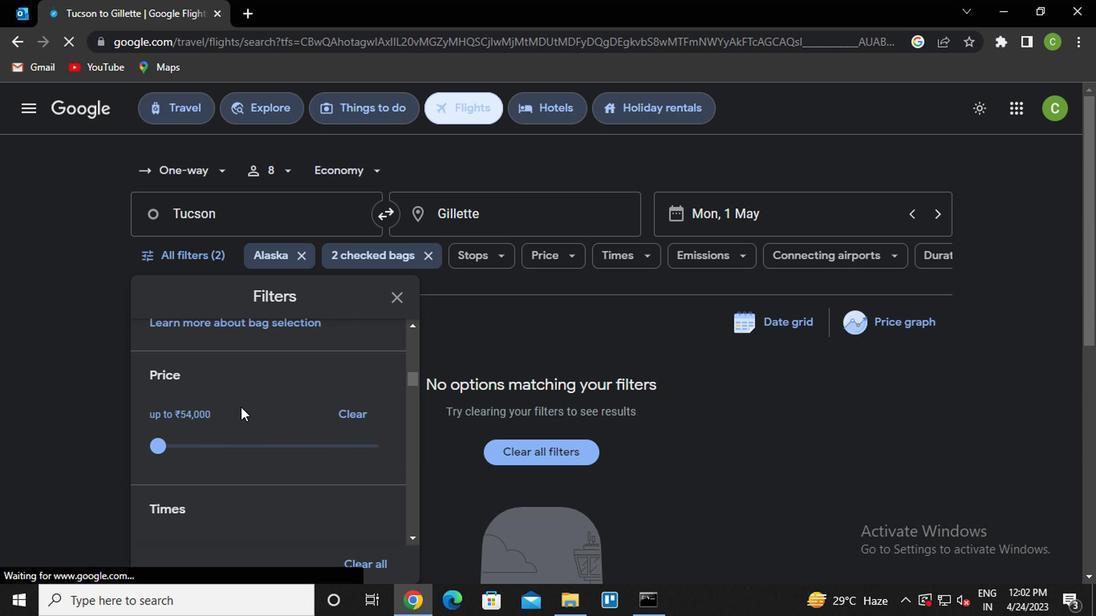 
Action: Mouse scrolled (271, 394) with delta (0, 0)
Screenshot: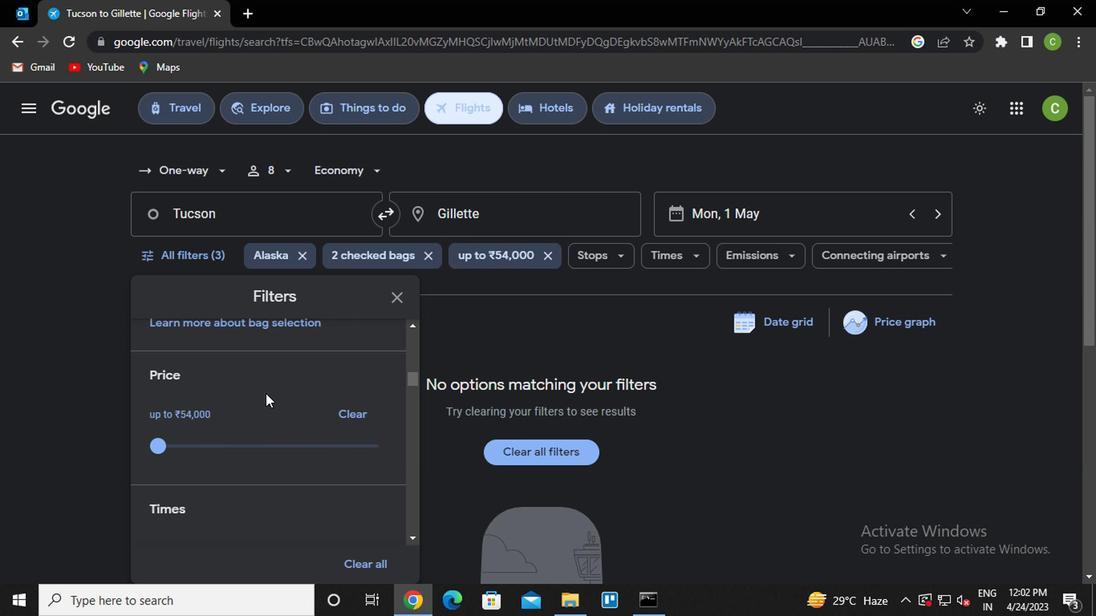 
Action: Mouse scrolled (271, 394) with delta (0, 0)
Screenshot: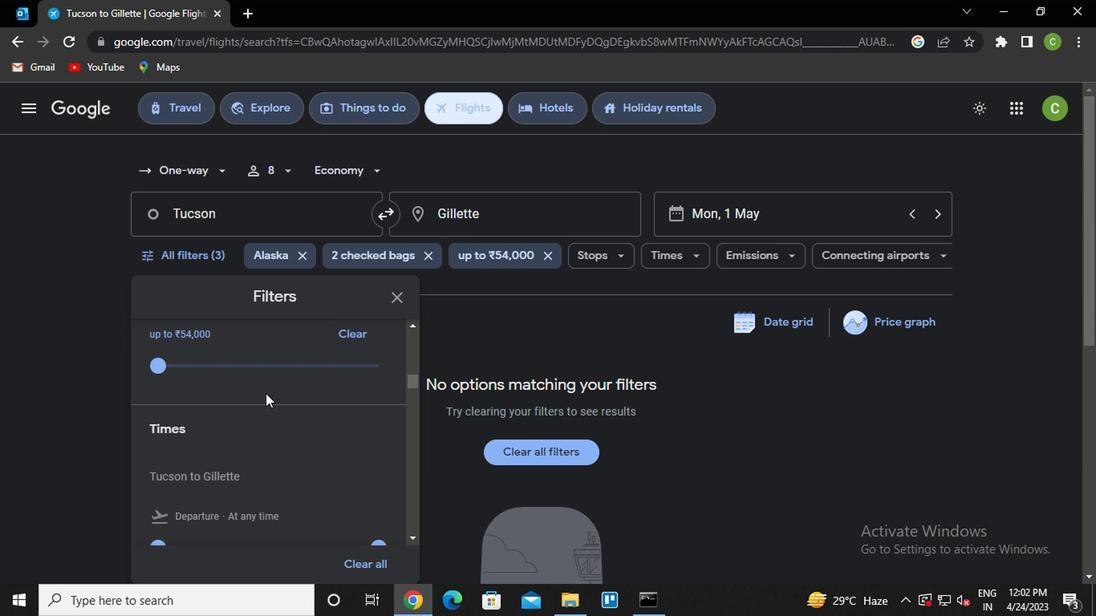 
Action: Mouse scrolled (271, 394) with delta (0, 0)
Screenshot: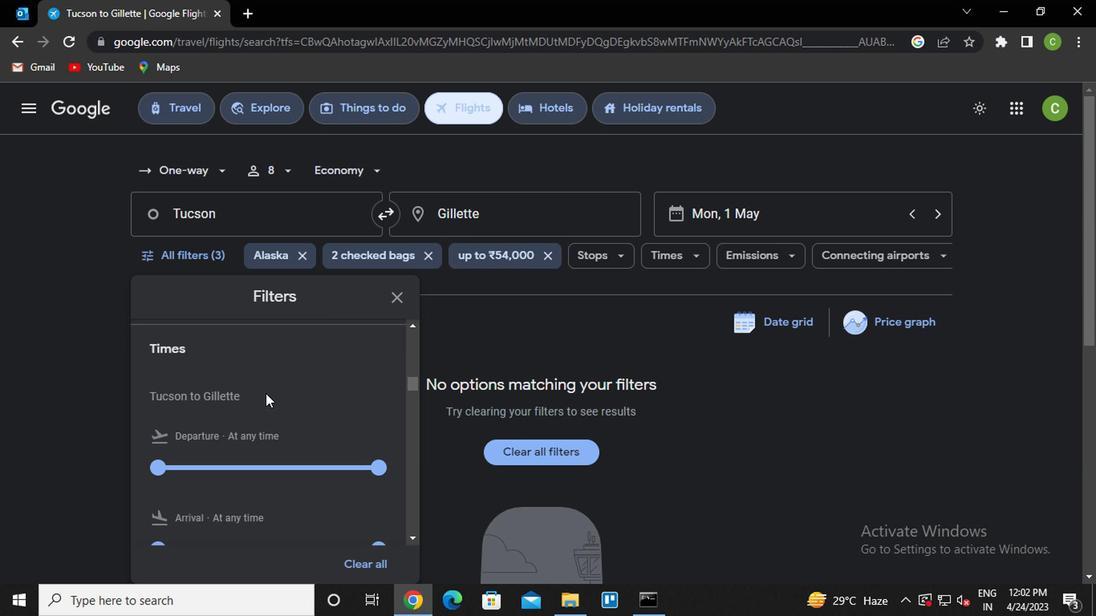 
Action: Mouse moved to (179, 384)
Screenshot: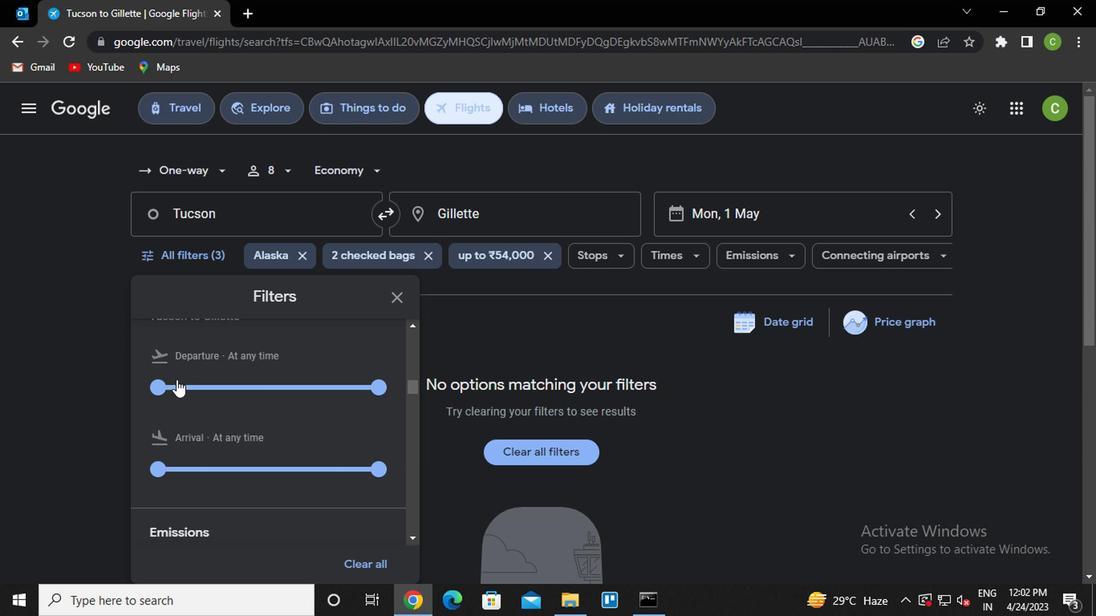 
Action: Mouse pressed left at (179, 384)
Screenshot: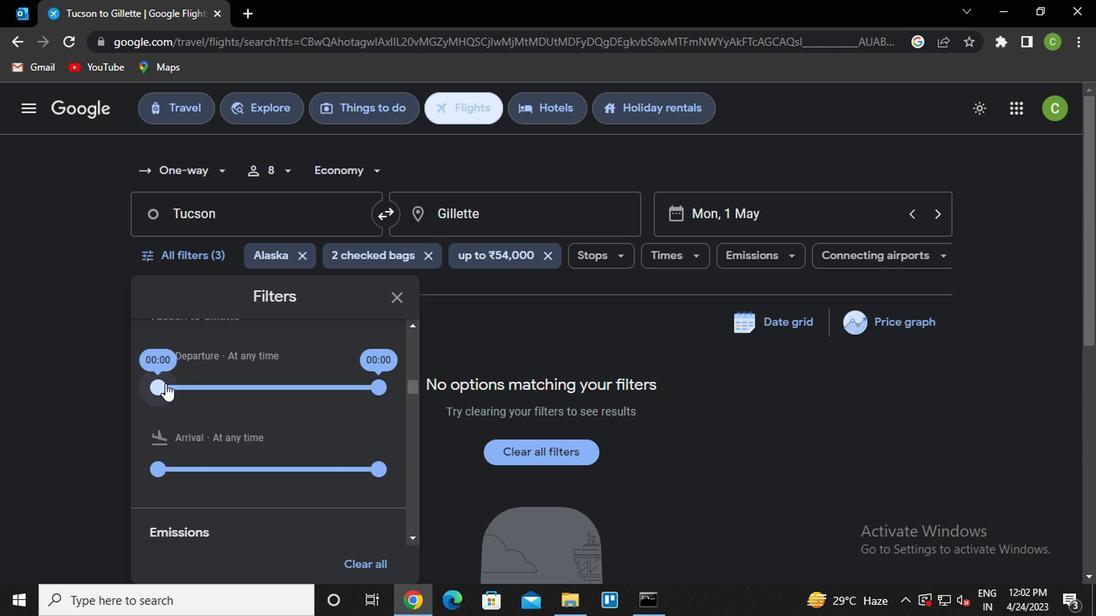 
Action: Mouse moved to (392, 294)
Screenshot: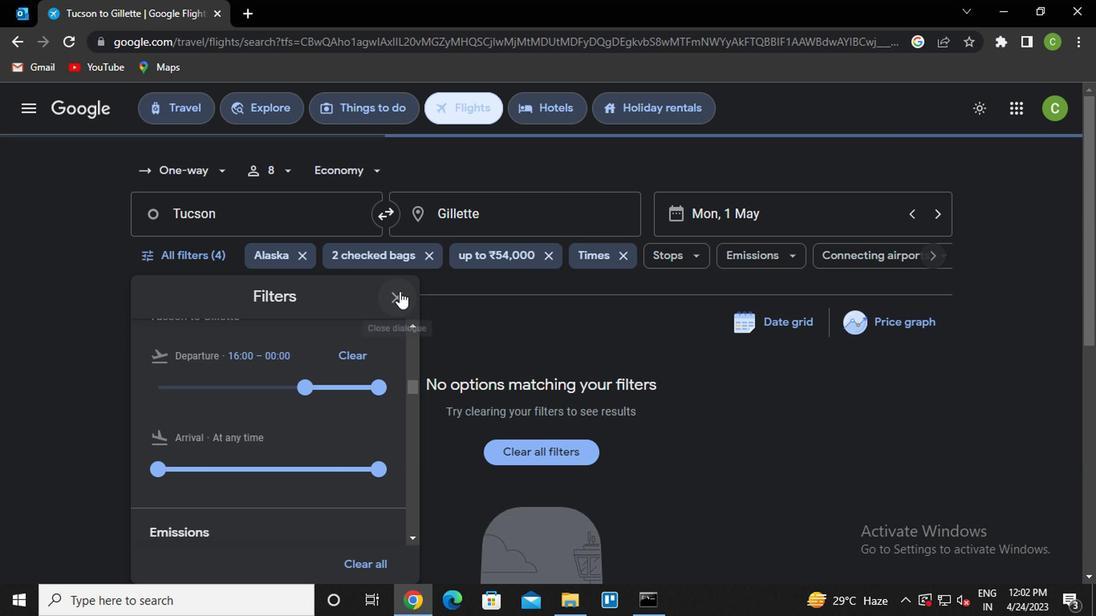 
Action: Mouse pressed left at (392, 294)
Screenshot: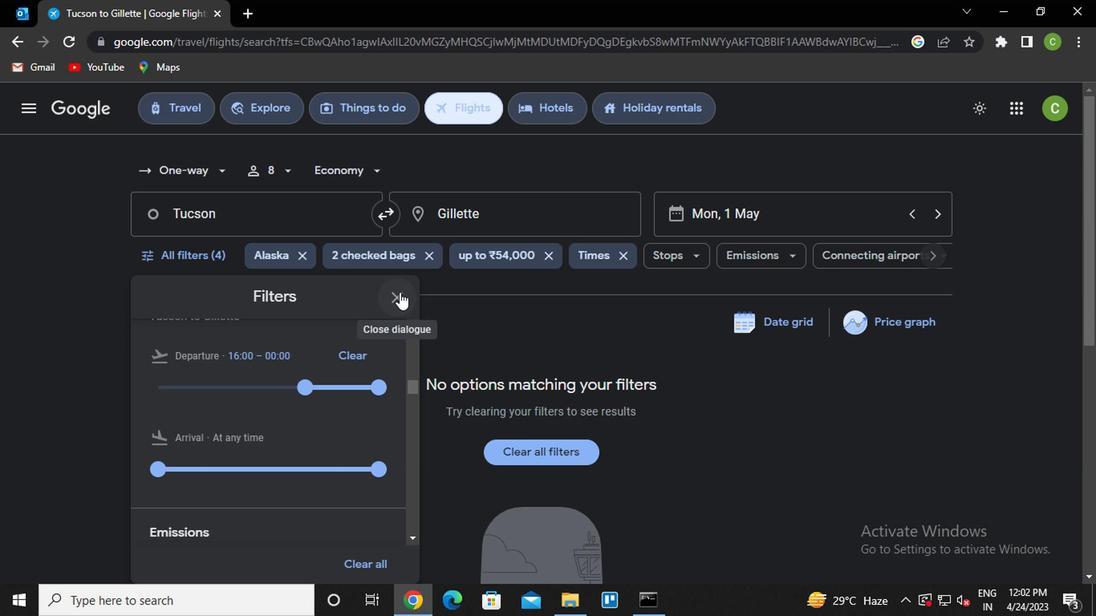
Action: Mouse moved to (577, 395)
Screenshot: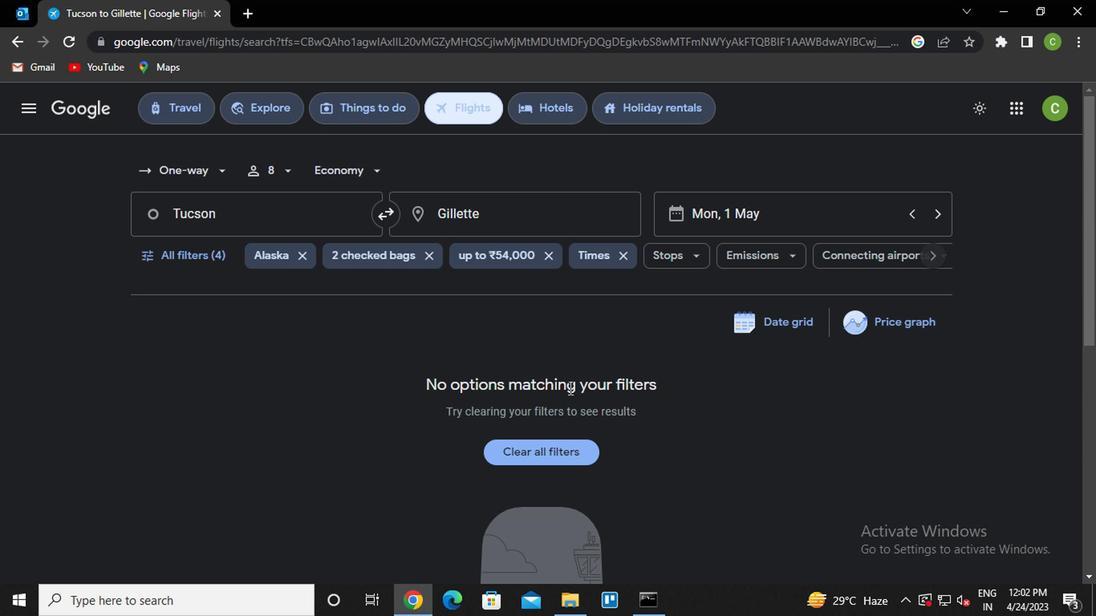 
